 Task: Sort the products in the category "Chardonnay" by best match.
Action: Mouse moved to (1090, 345)
Screenshot: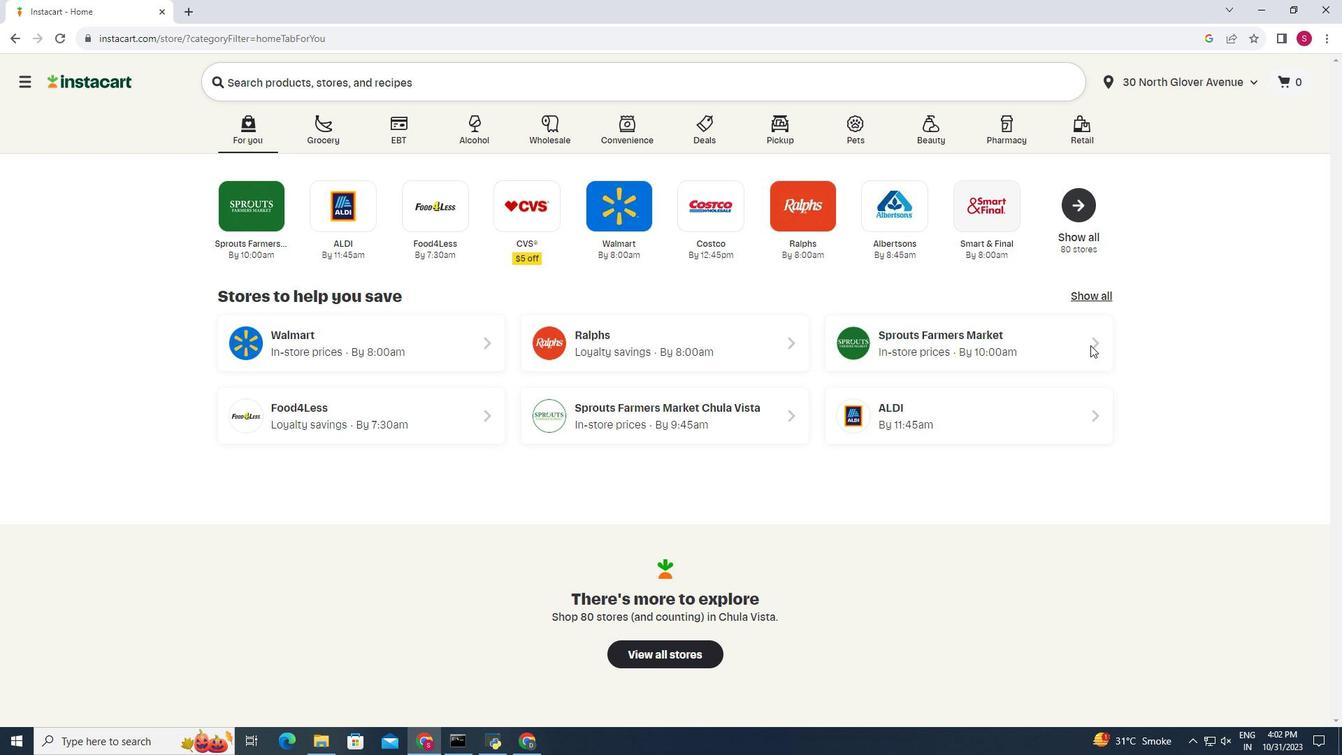 
Action: Mouse pressed left at (1090, 345)
Screenshot: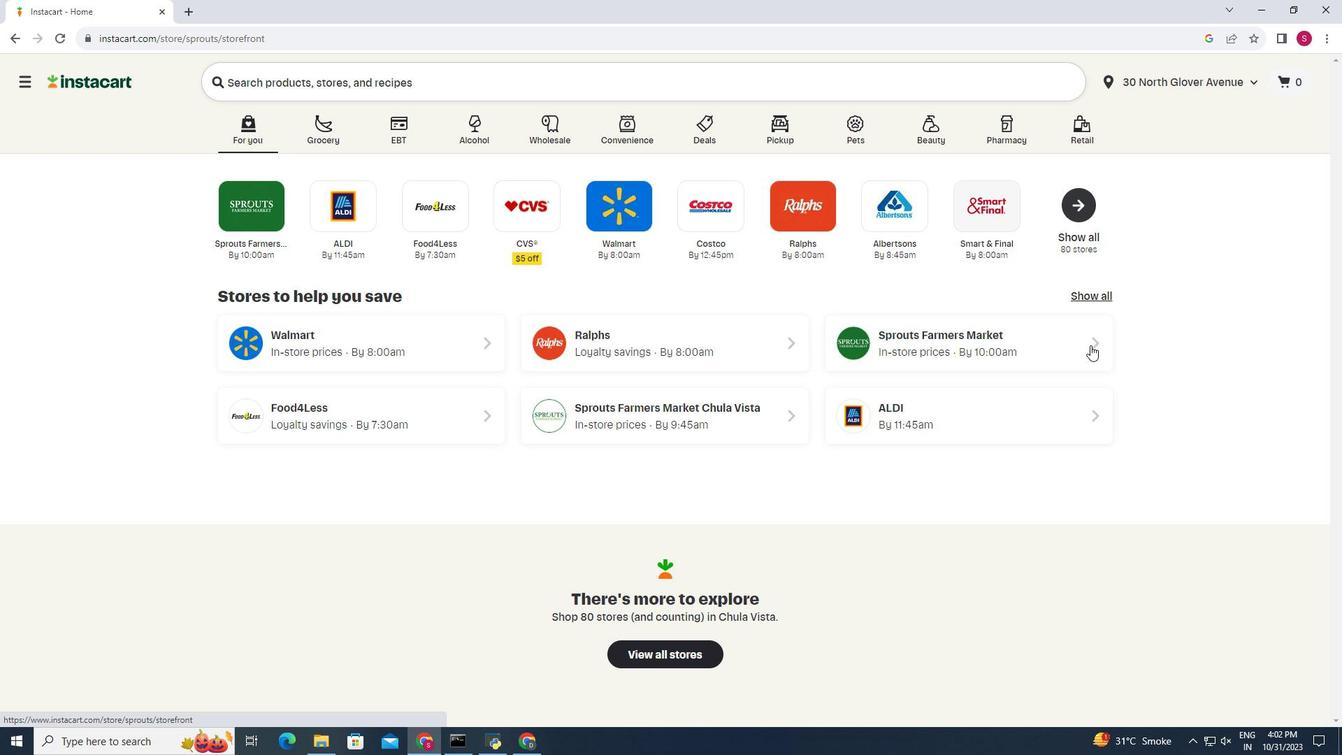 
Action: Mouse moved to (97, 666)
Screenshot: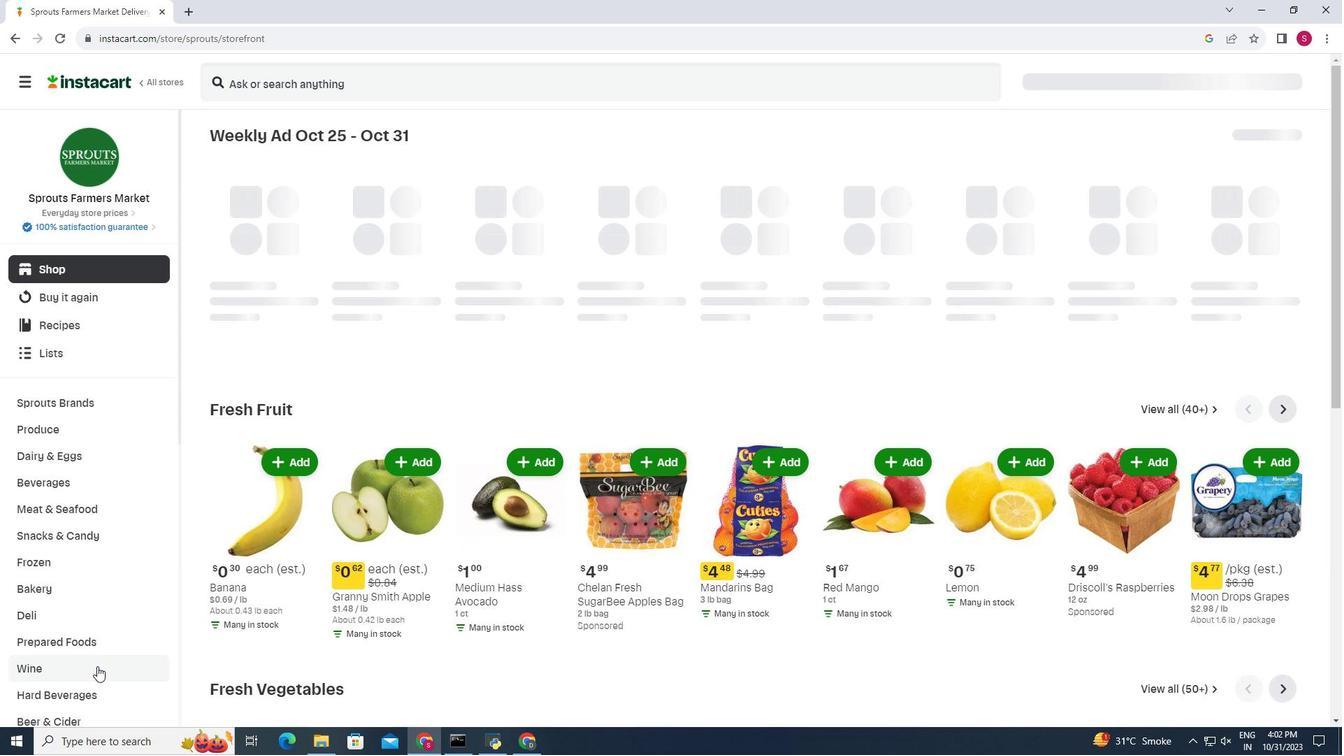 
Action: Mouse pressed left at (97, 666)
Screenshot: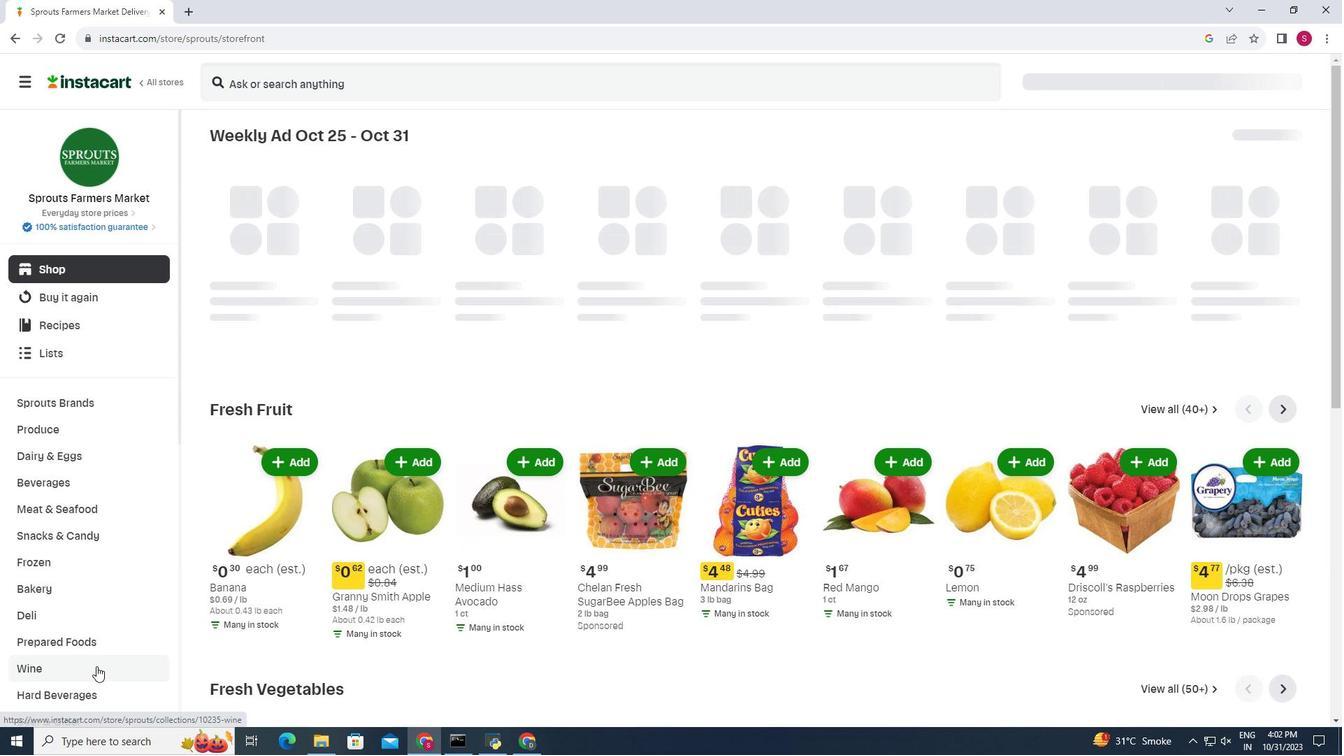 
Action: Mouse moved to (388, 180)
Screenshot: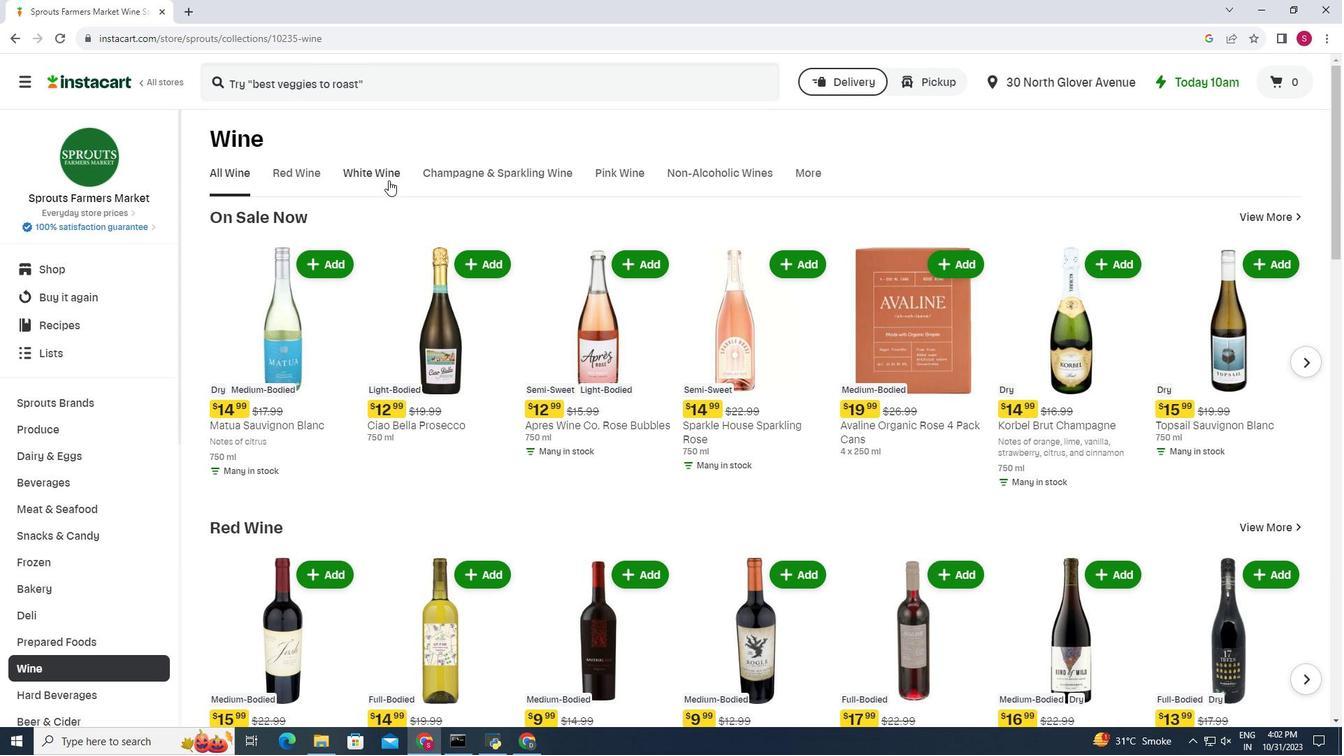 
Action: Mouse pressed left at (388, 180)
Screenshot: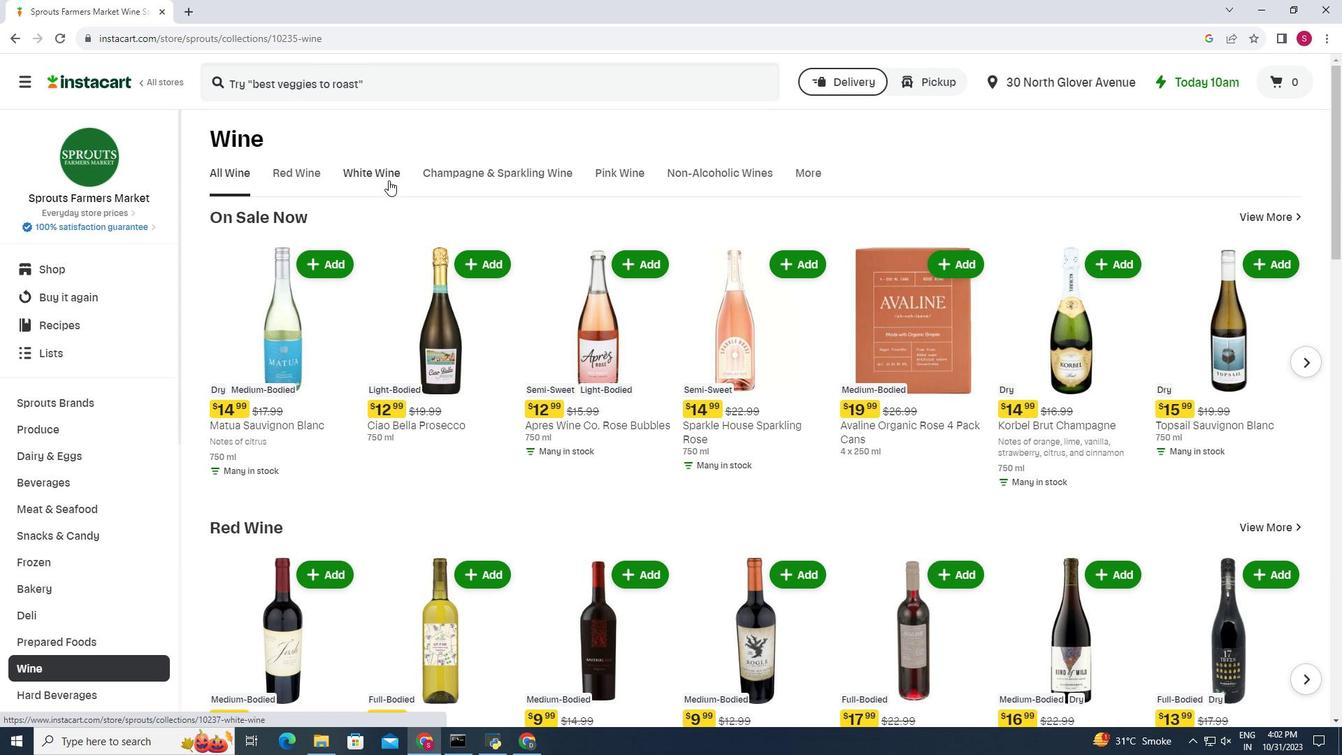 
Action: Mouse moved to (481, 237)
Screenshot: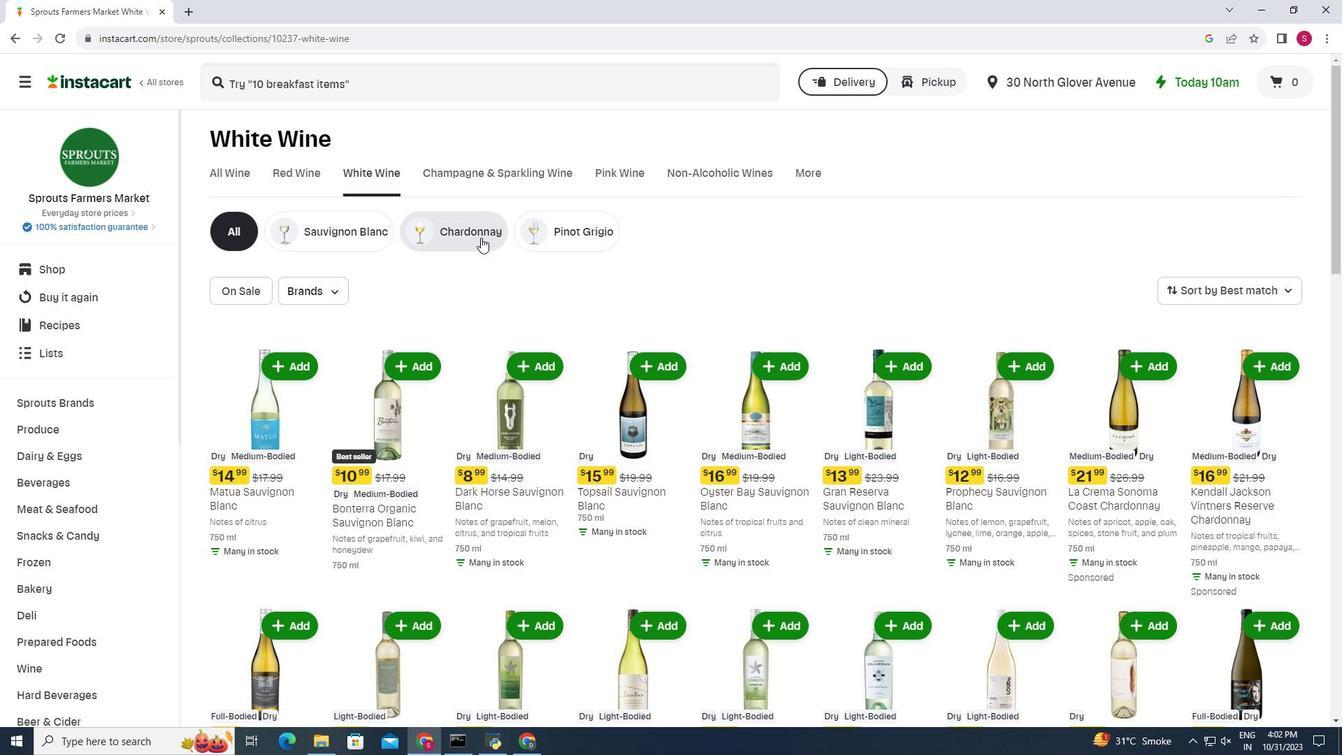 
Action: Mouse pressed left at (481, 237)
Screenshot: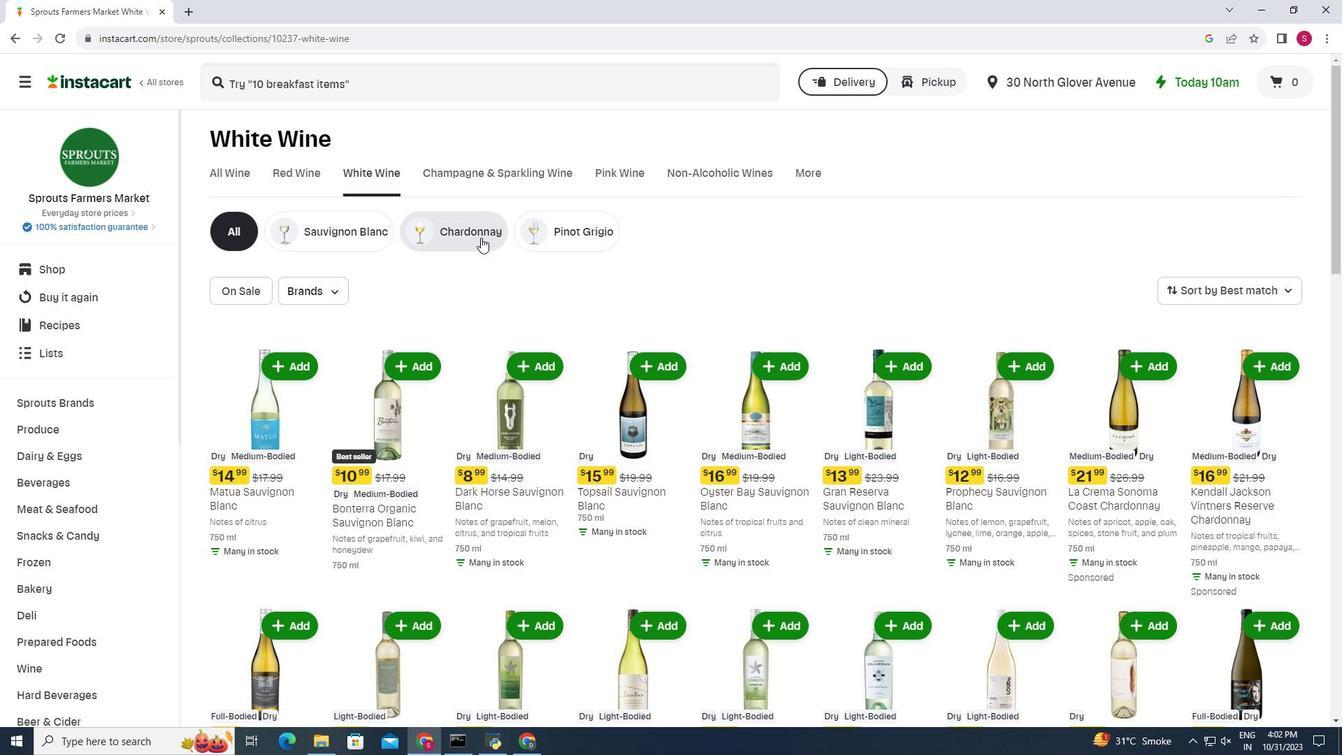 
Action: Mouse moved to (753, 287)
Screenshot: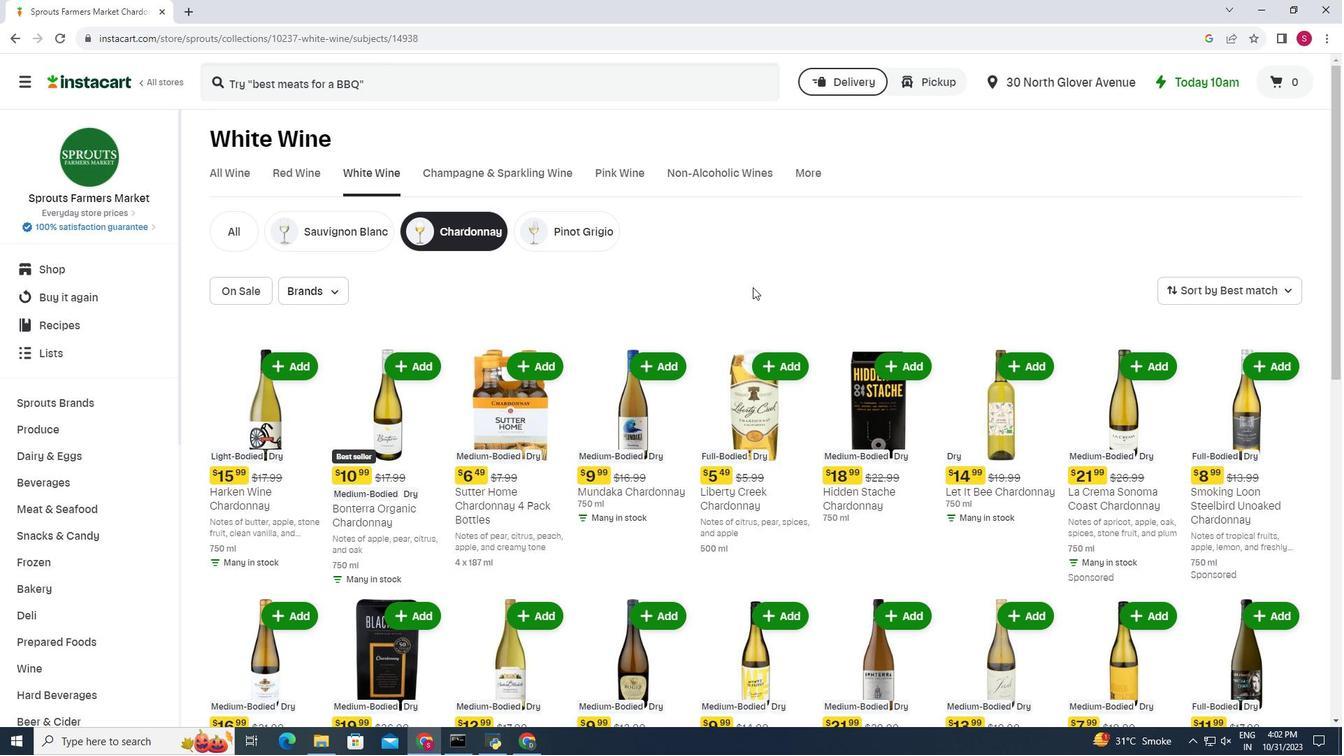 
Action: Mouse scrolled (753, 286) with delta (0, 0)
Screenshot: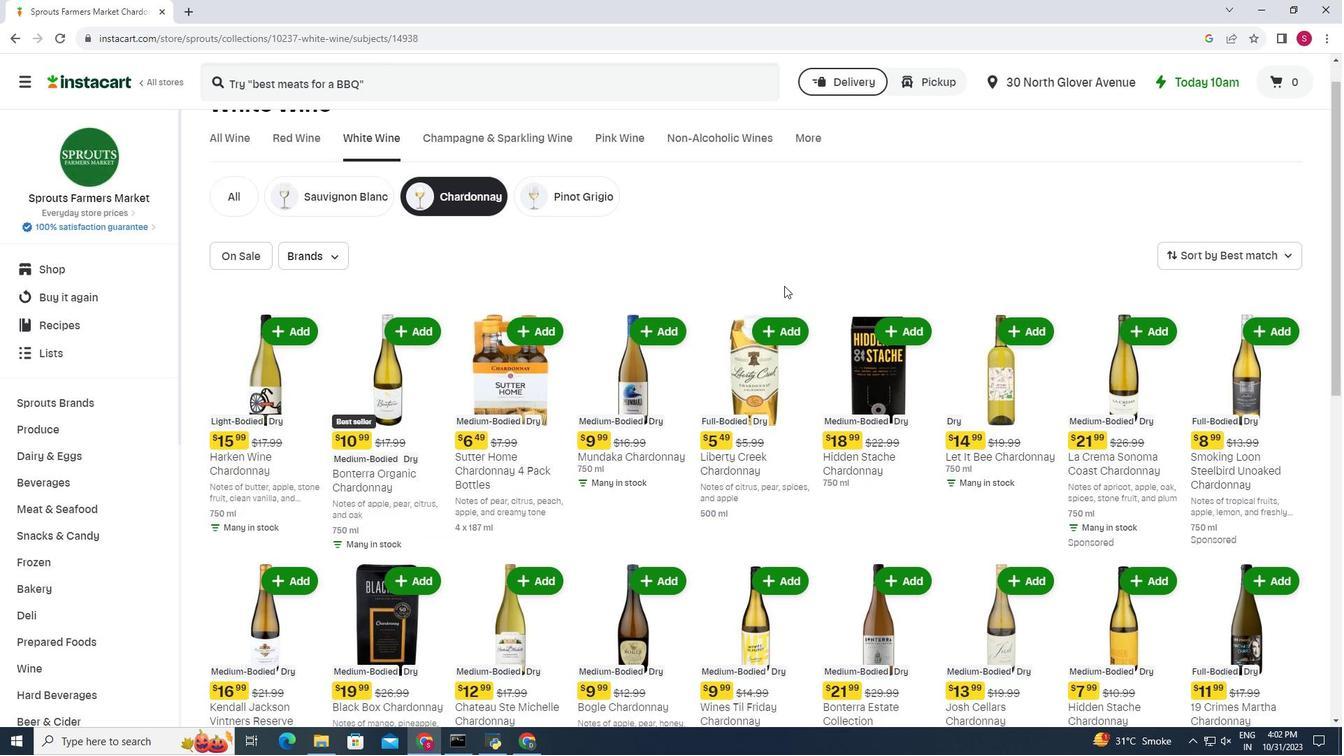 
Action: Mouse moved to (1254, 264)
Screenshot: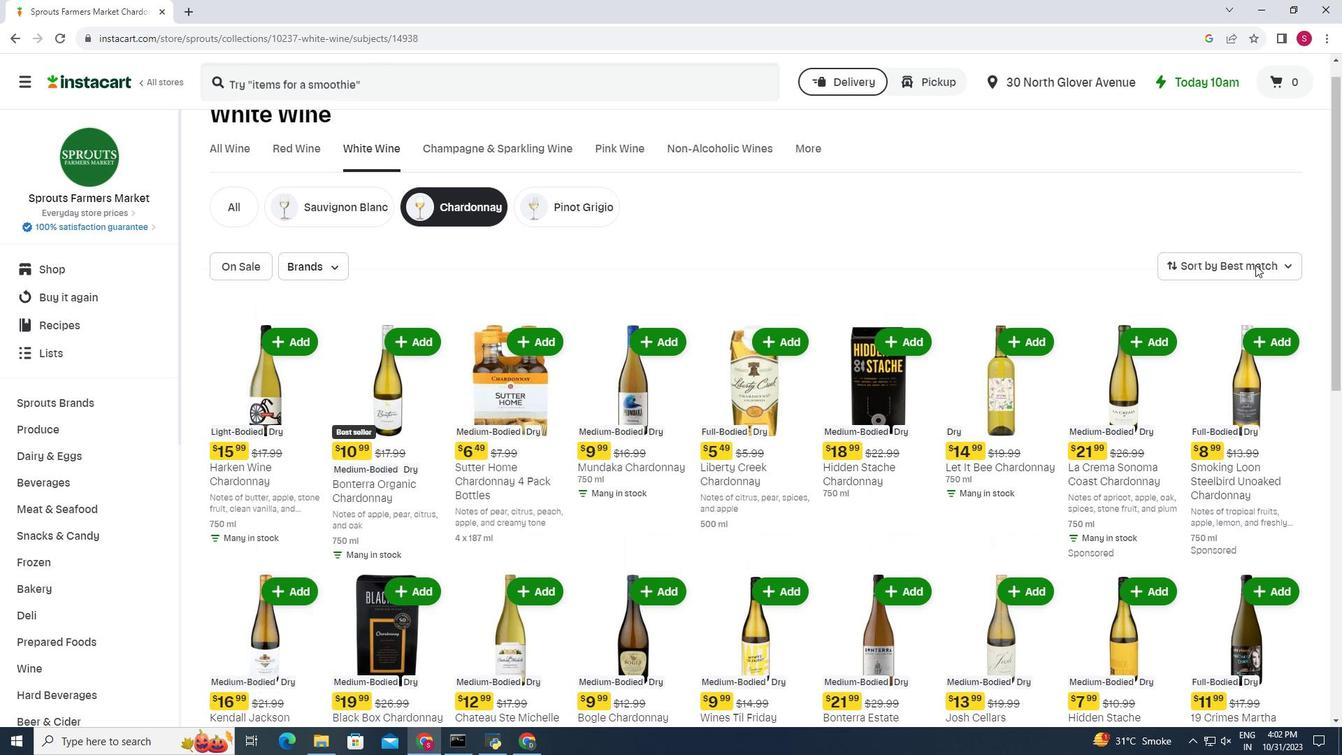 
Action: Mouse scrolled (1254, 265) with delta (0, 0)
Screenshot: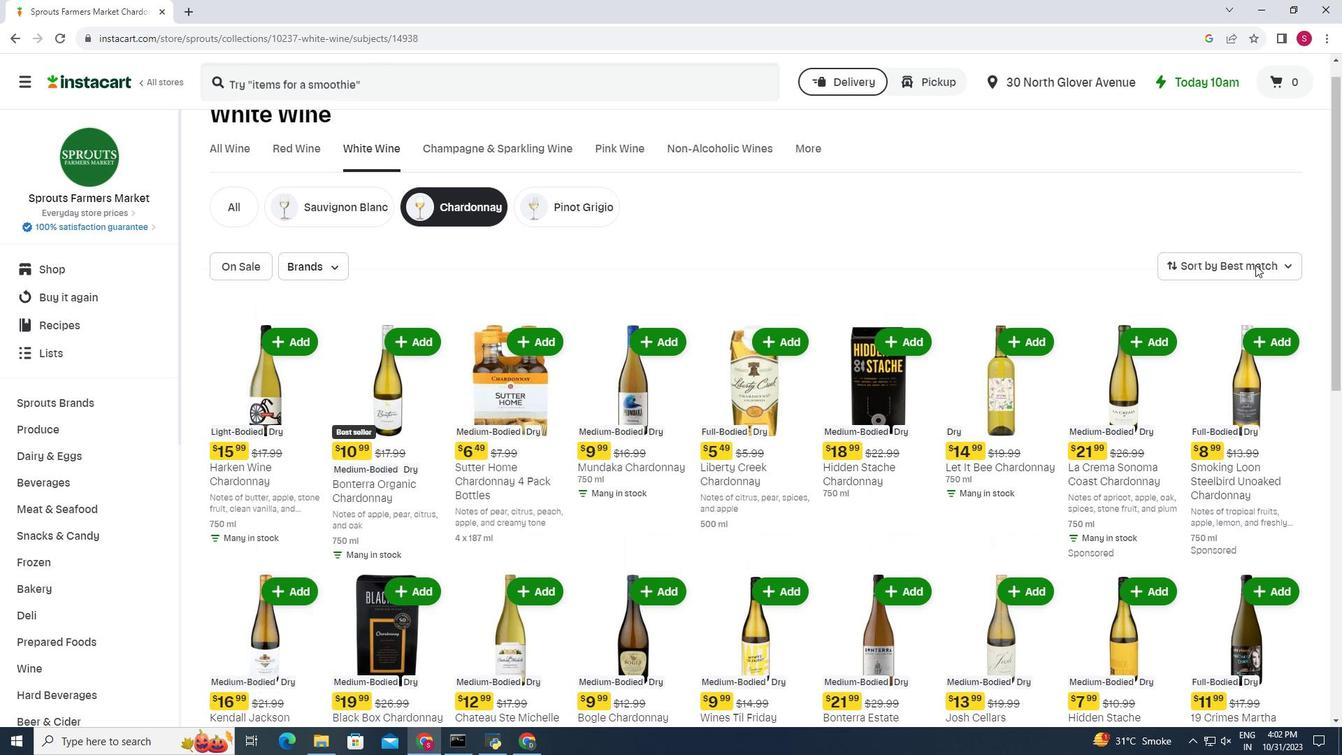 
Action: Mouse moved to (1255, 265)
Screenshot: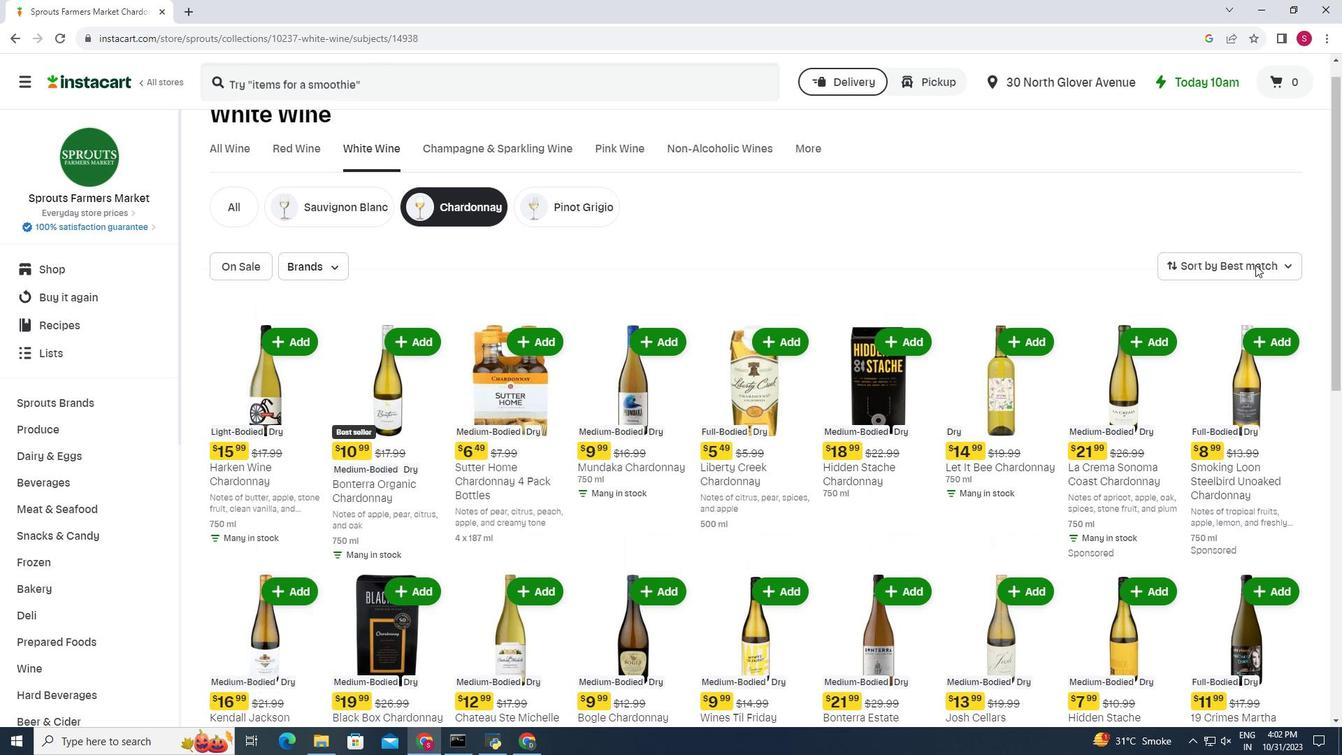 
Action: Mouse scrolled (1255, 265) with delta (0, 0)
Screenshot: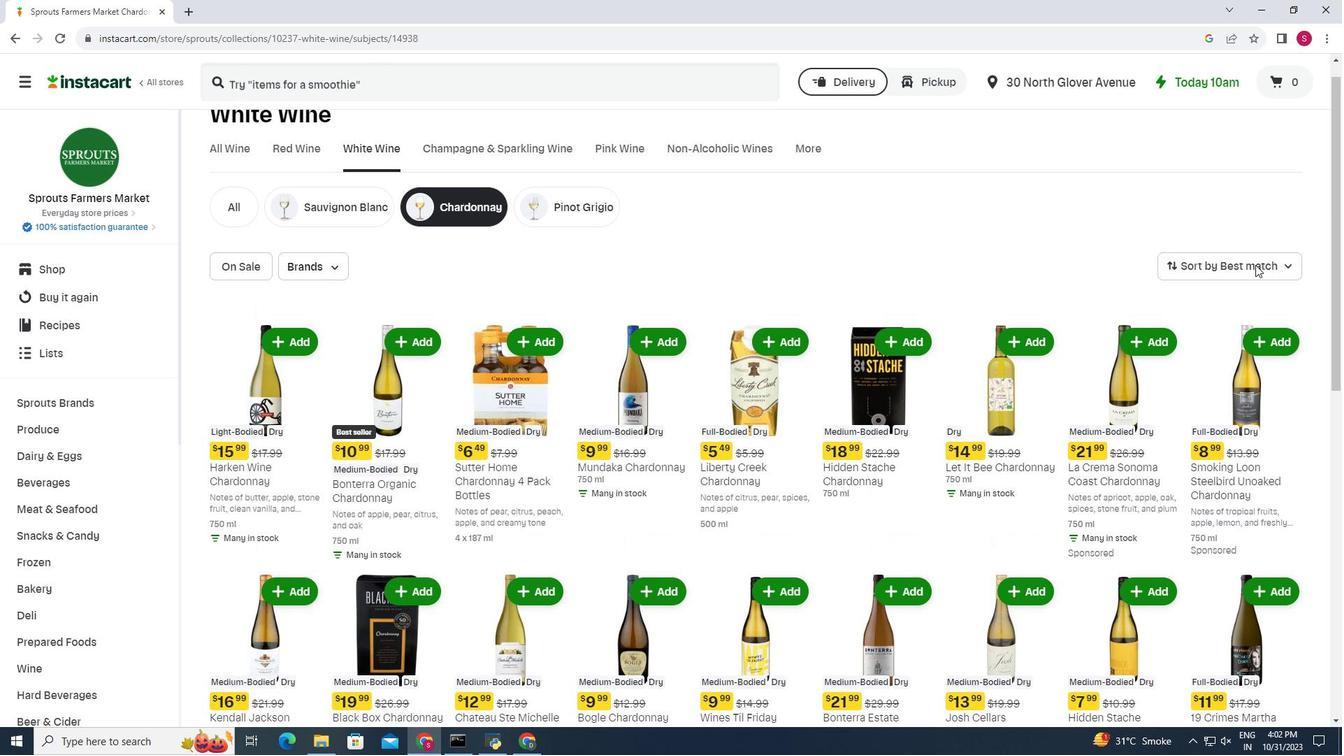 
Action: Mouse moved to (1274, 284)
Screenshot: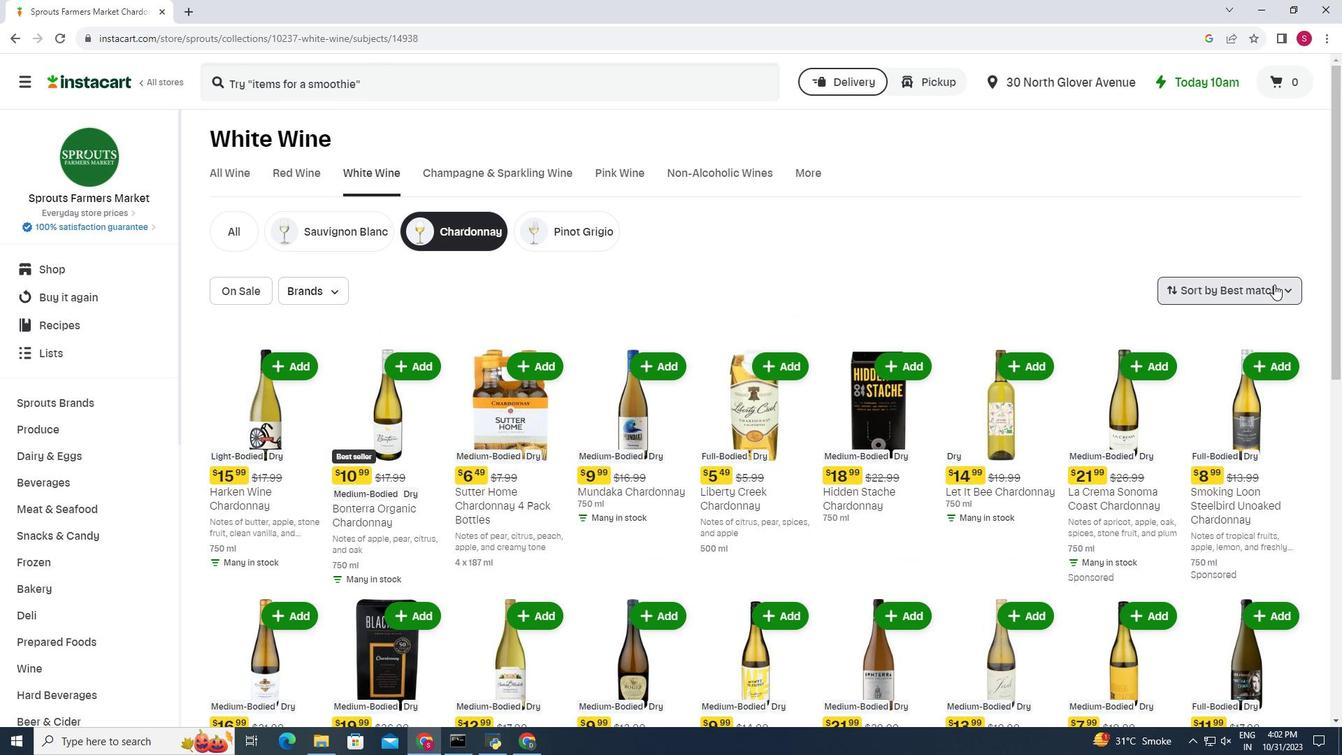 
Action: Mouse pressed left at (1274, 284)
Screenshot: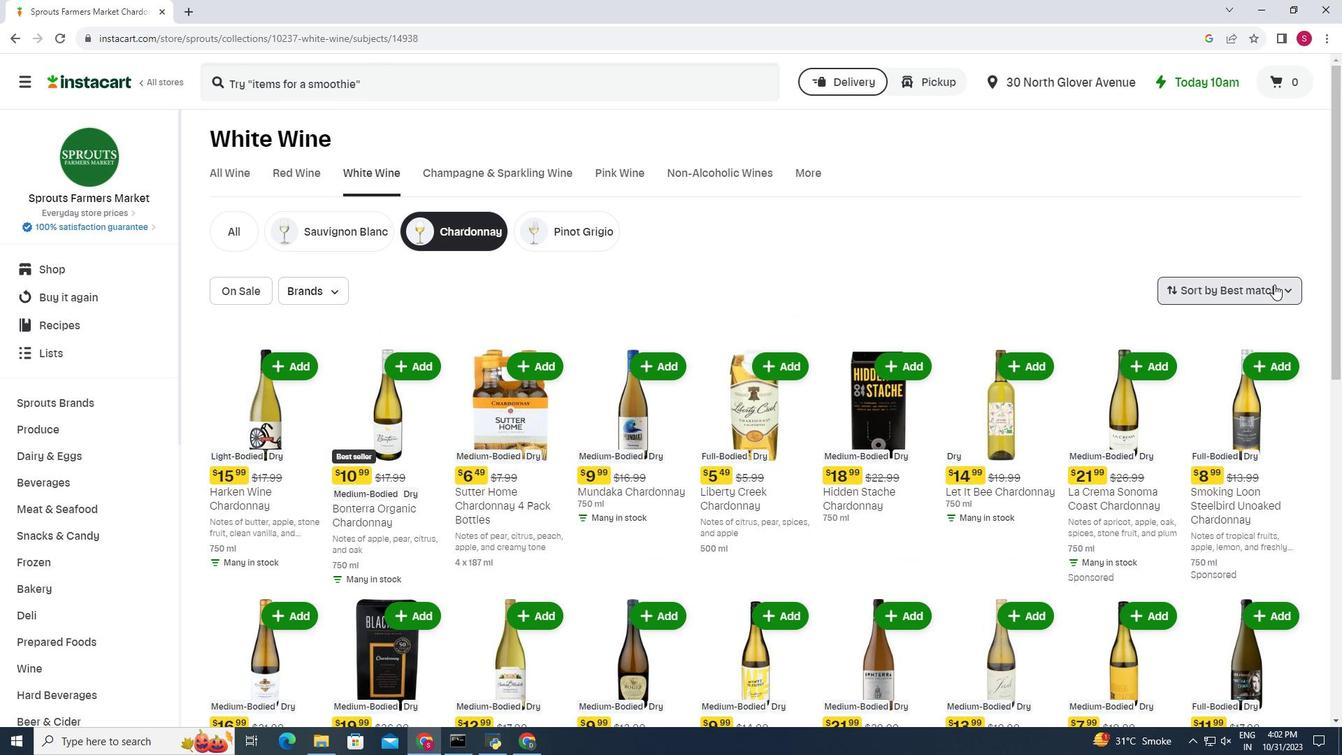
Action: Mouse moved to (1219, 327)
Screenshot: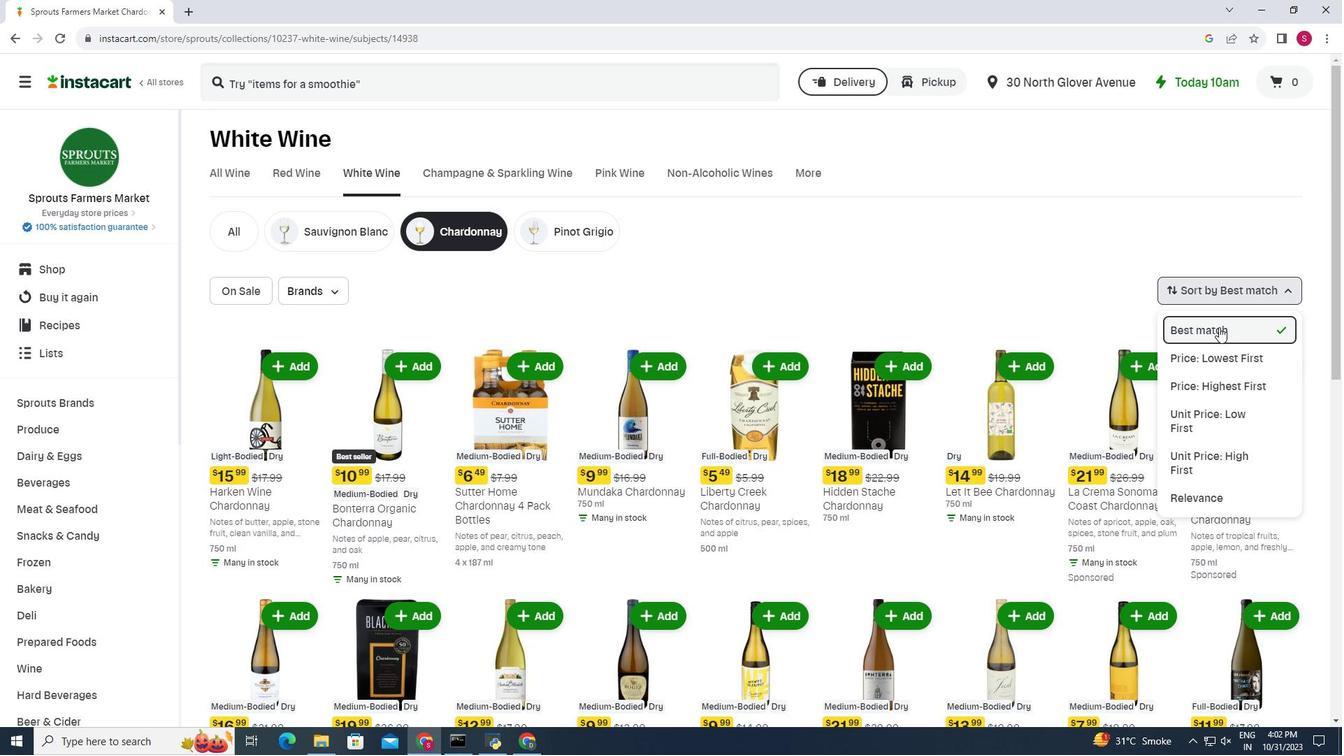 
Action: Mouse pressed left at (1219, 327)
Screenshot: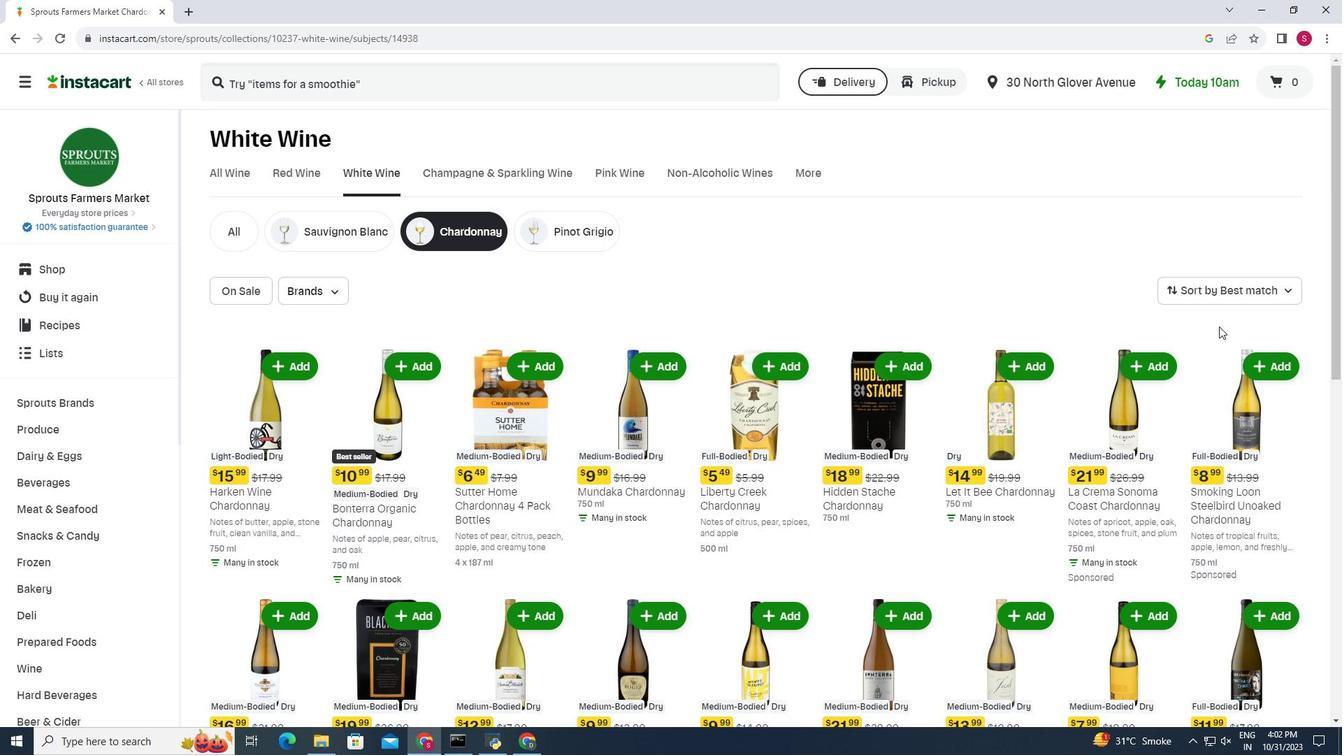 
Action: Mouse moved to (909, 291)
Screenshot: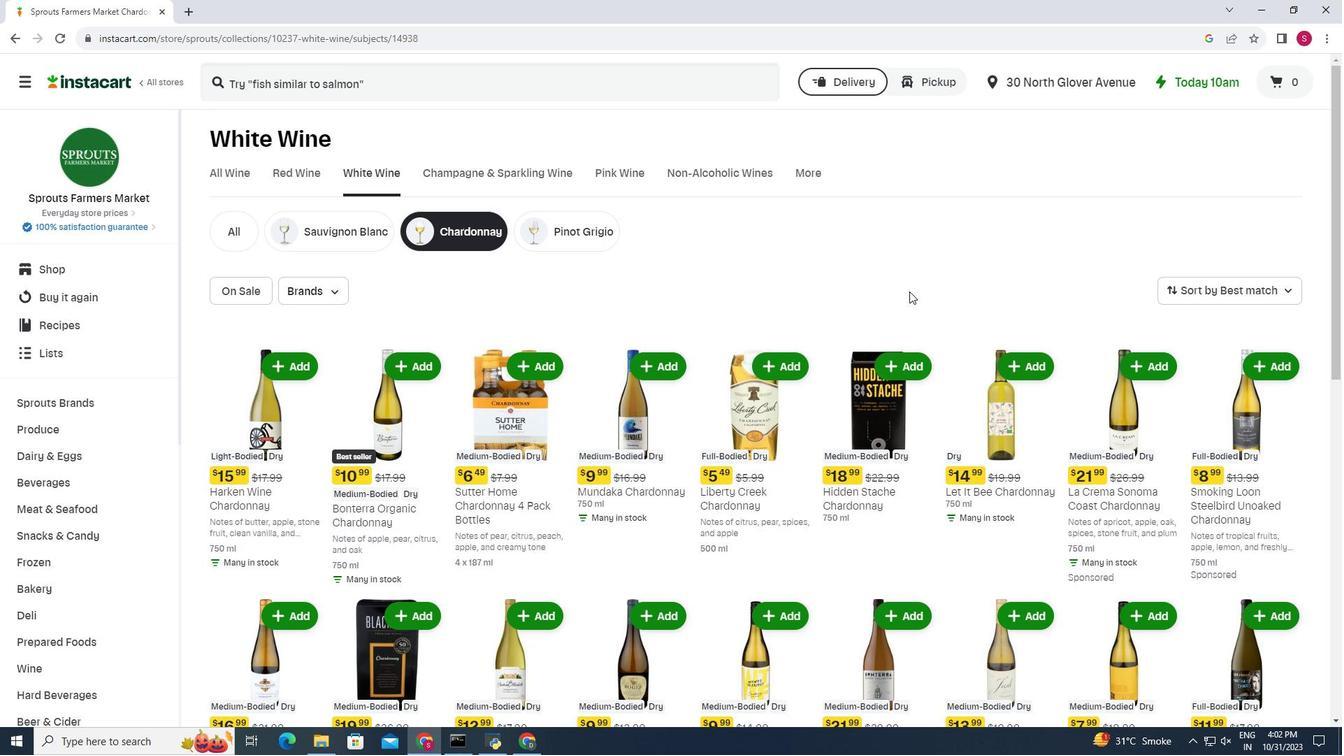 
Action: Mouse scrolled (909, 290) with delta (0, 0)
Screenshot: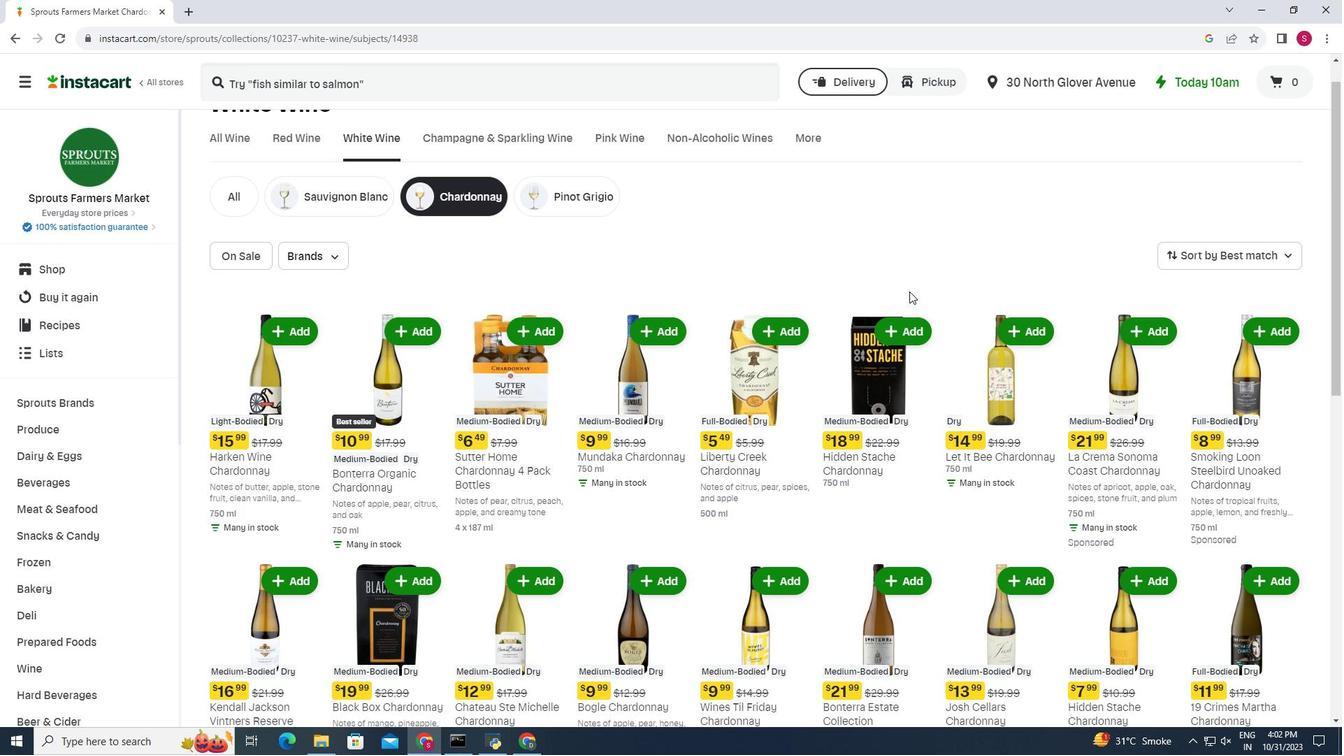 
Action: Mouse scrolled (909, 290) with delta (0, 0)
Screenshot: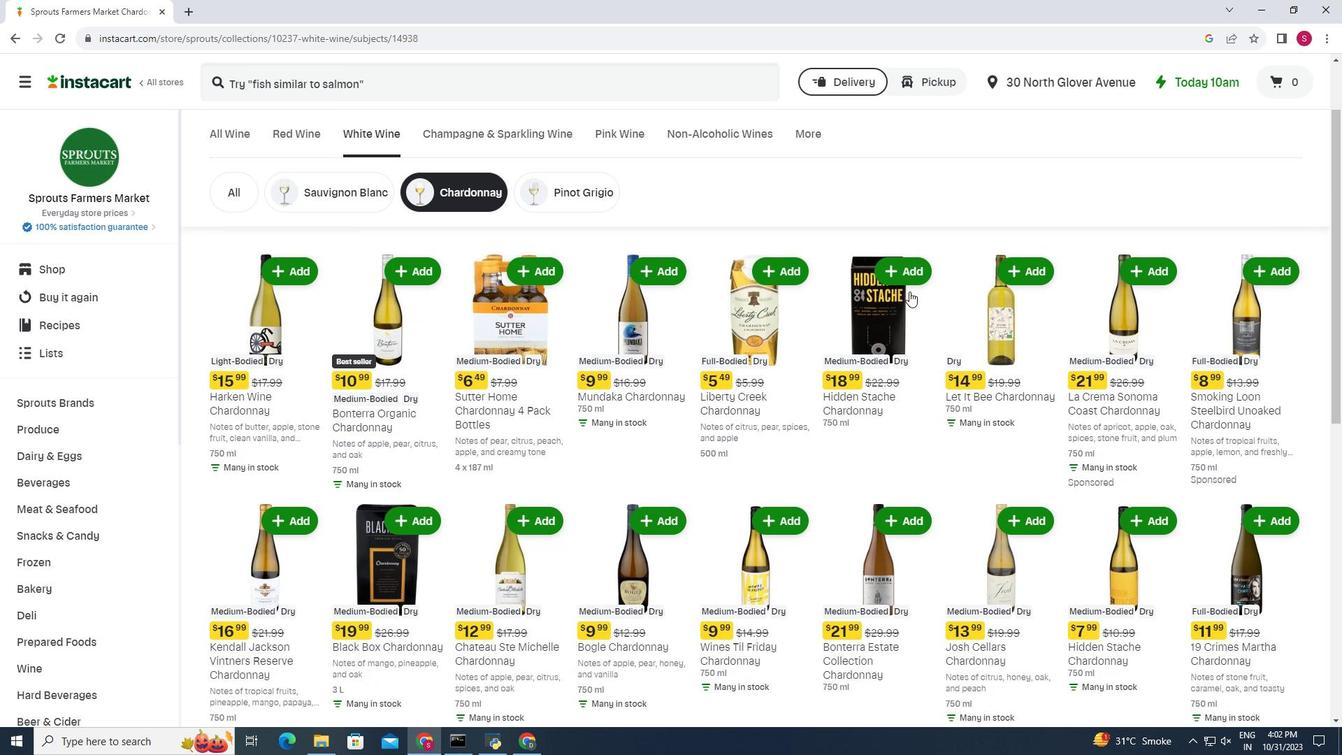 
Action: Mouse scrolled (909, 290) with delta (0, 0)
Screenshot: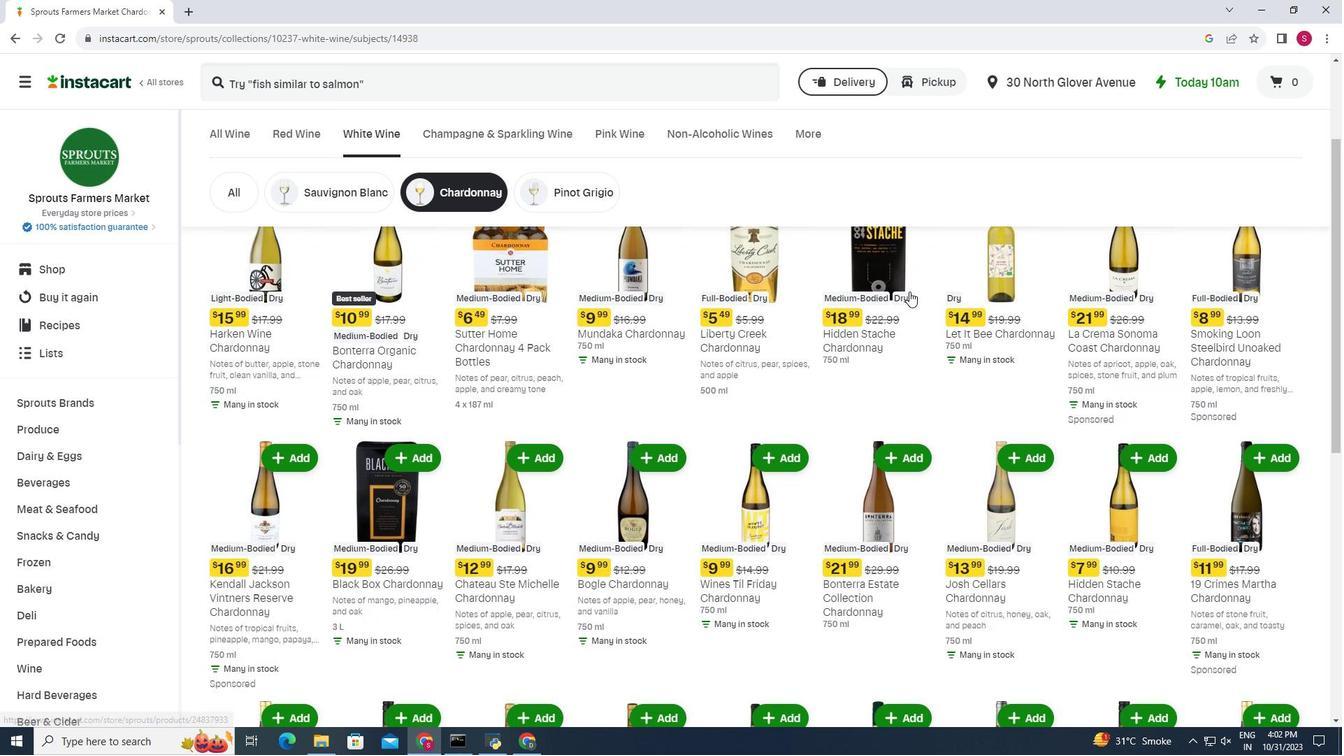 
Action: Mouse moved to (909, 291)
Screenshot: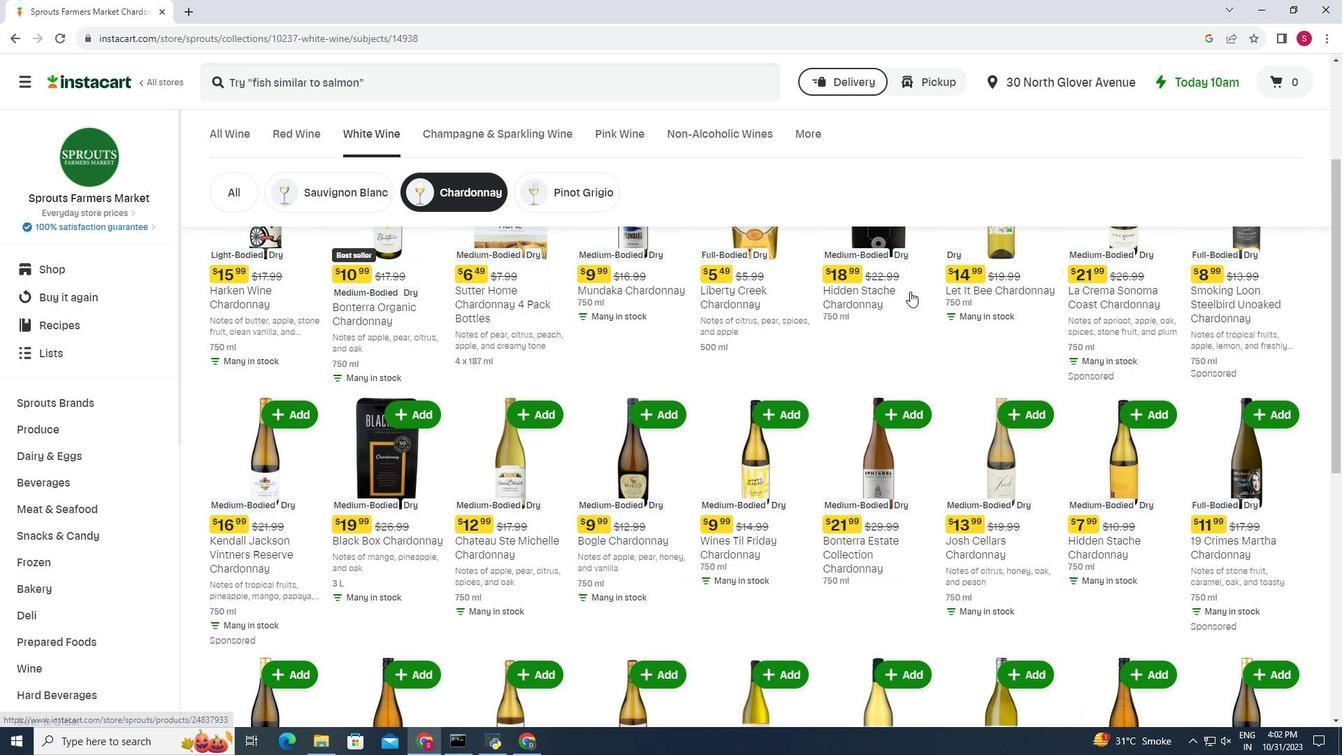 
Action: Mouse scrolled (909, 290) with delta (0, 0)
Screenshot: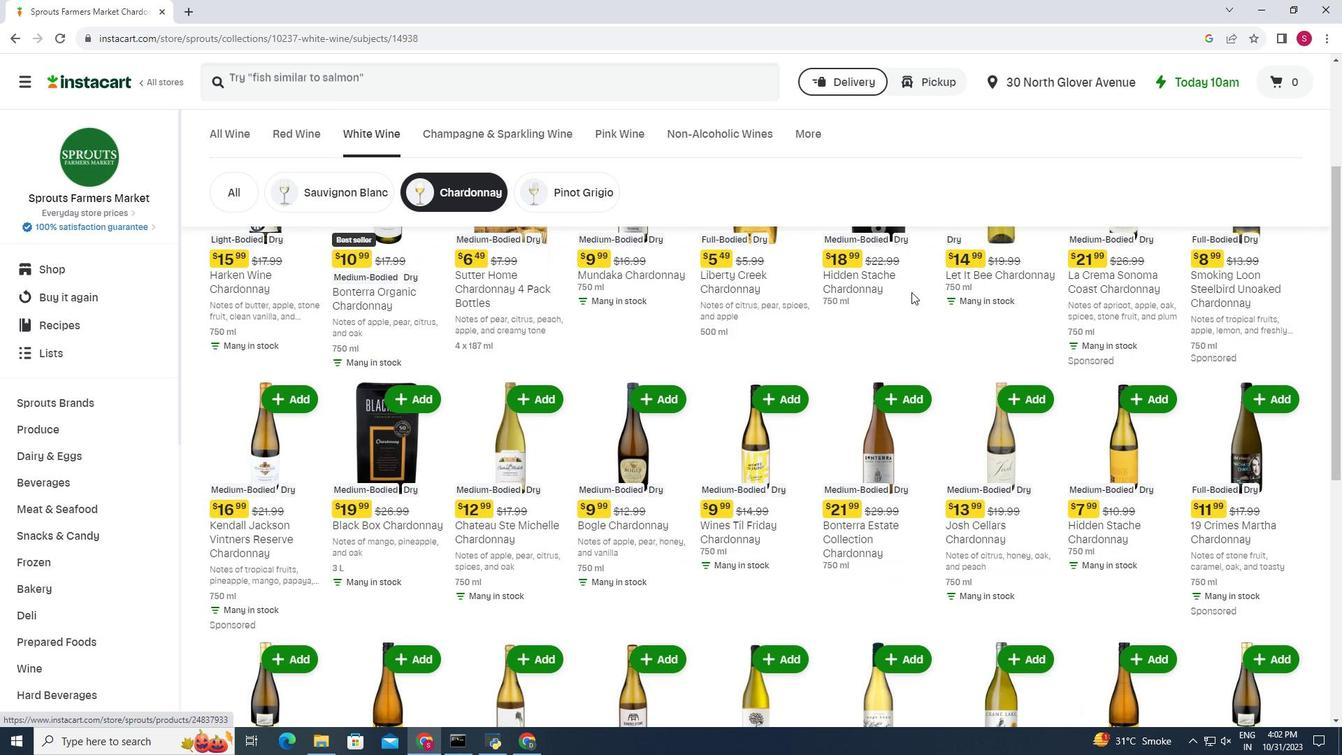 
Action: Mouse moved to (911, 292)
Screenshot: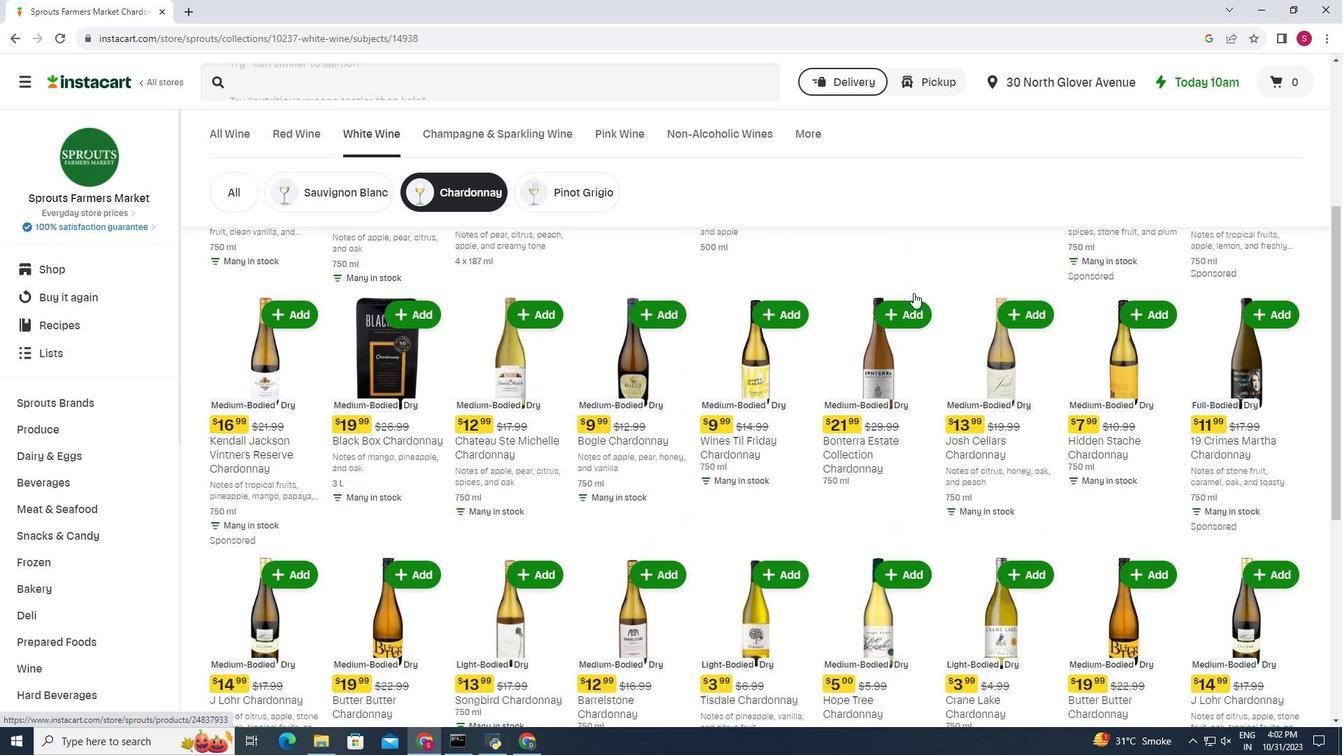 
Action: Mouse scrolled (911, 291) with delta (0, 0)
Screenshot: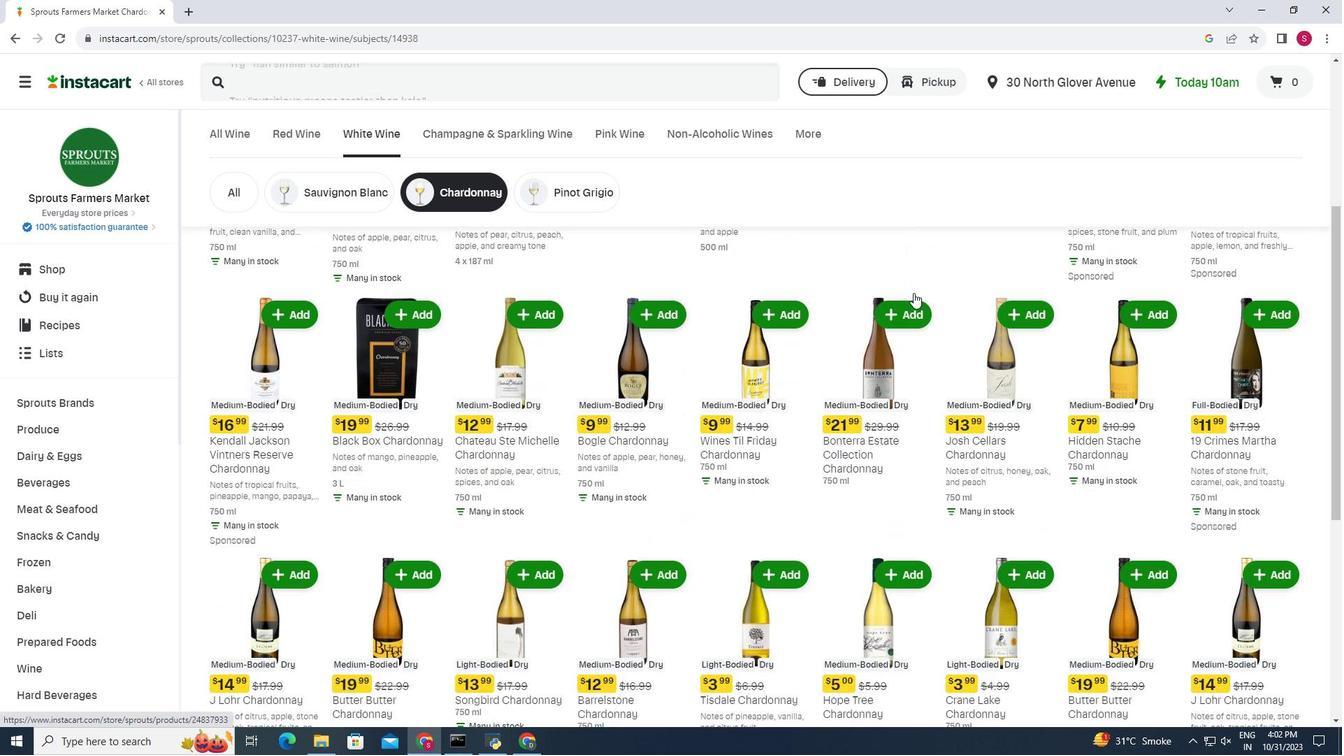 
Action: Mouse moved to (913, 293)
Screenshot: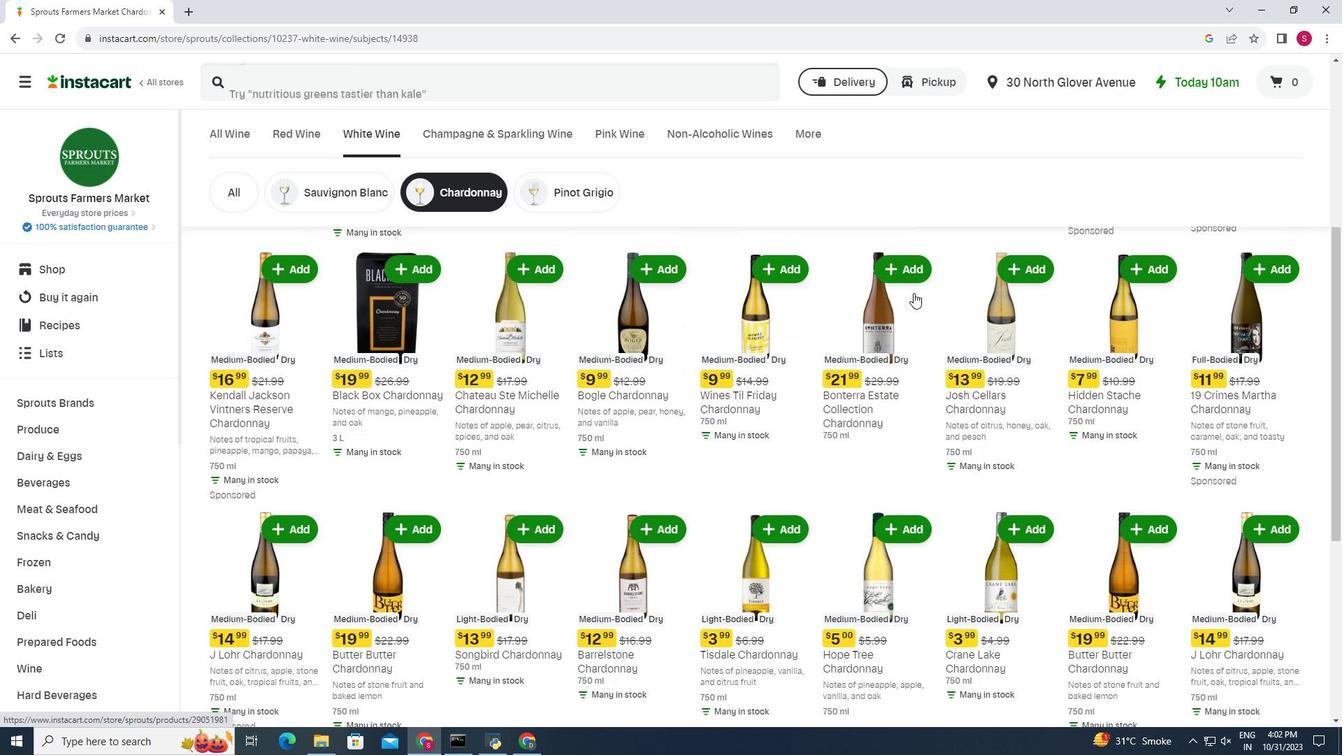 
Action: Mouse scrolled (913, 292) with delta (0, 0)
Screenshot: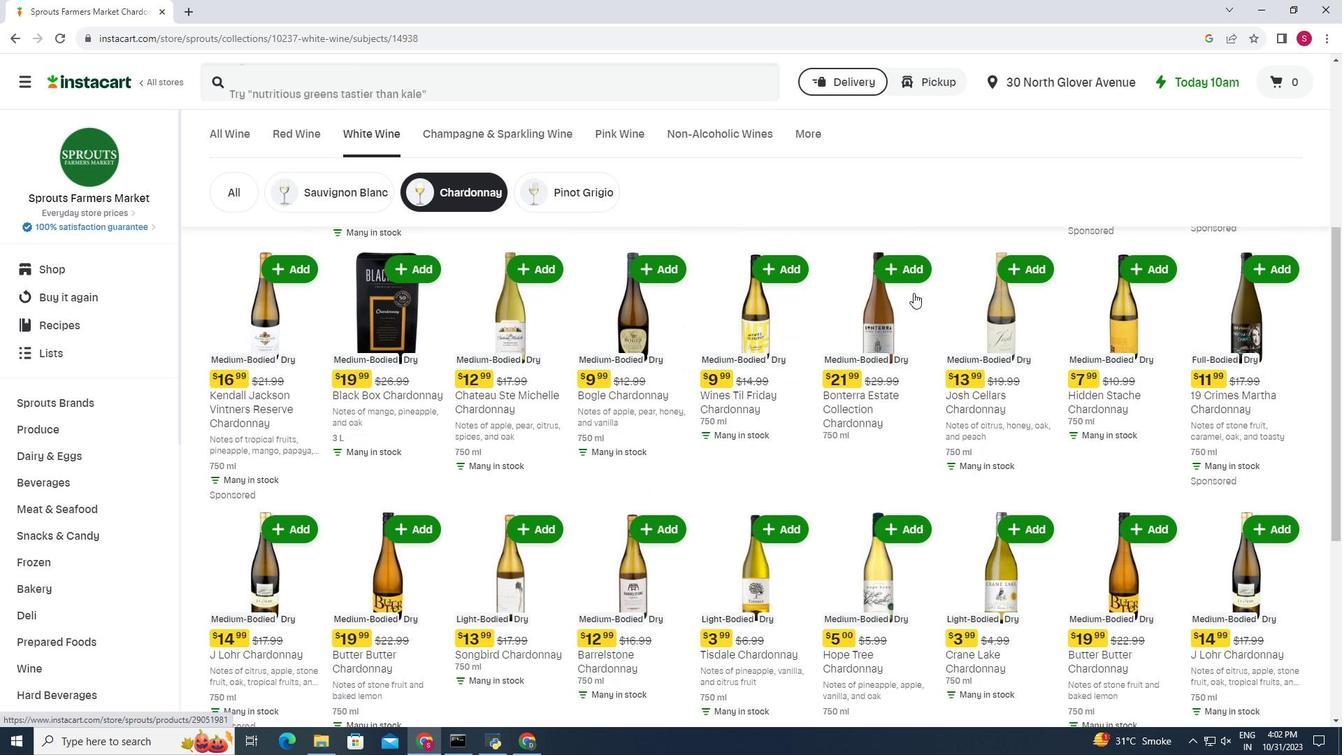 
Action: Mouse moved to (915, 293)
Screenshot: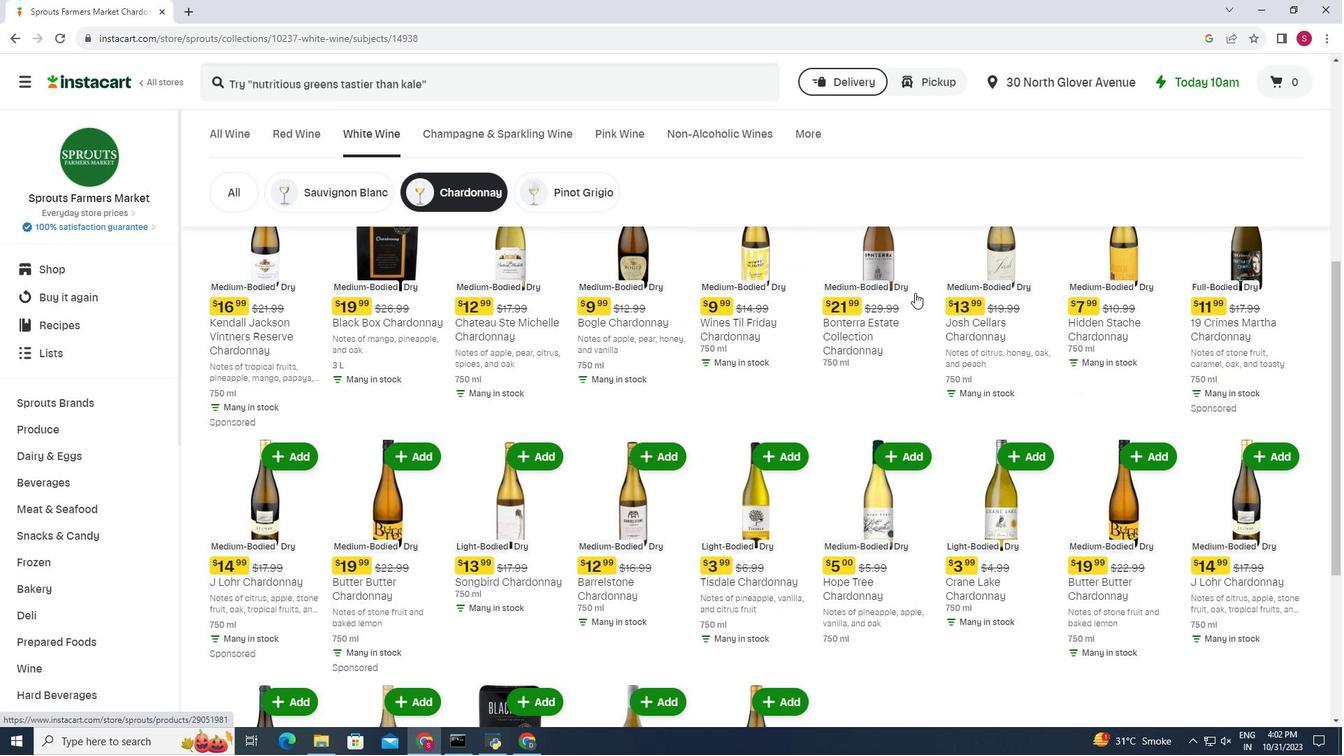 
Action: Mouse scrolled (915, 292) with delta (0, 0)
Screenshot: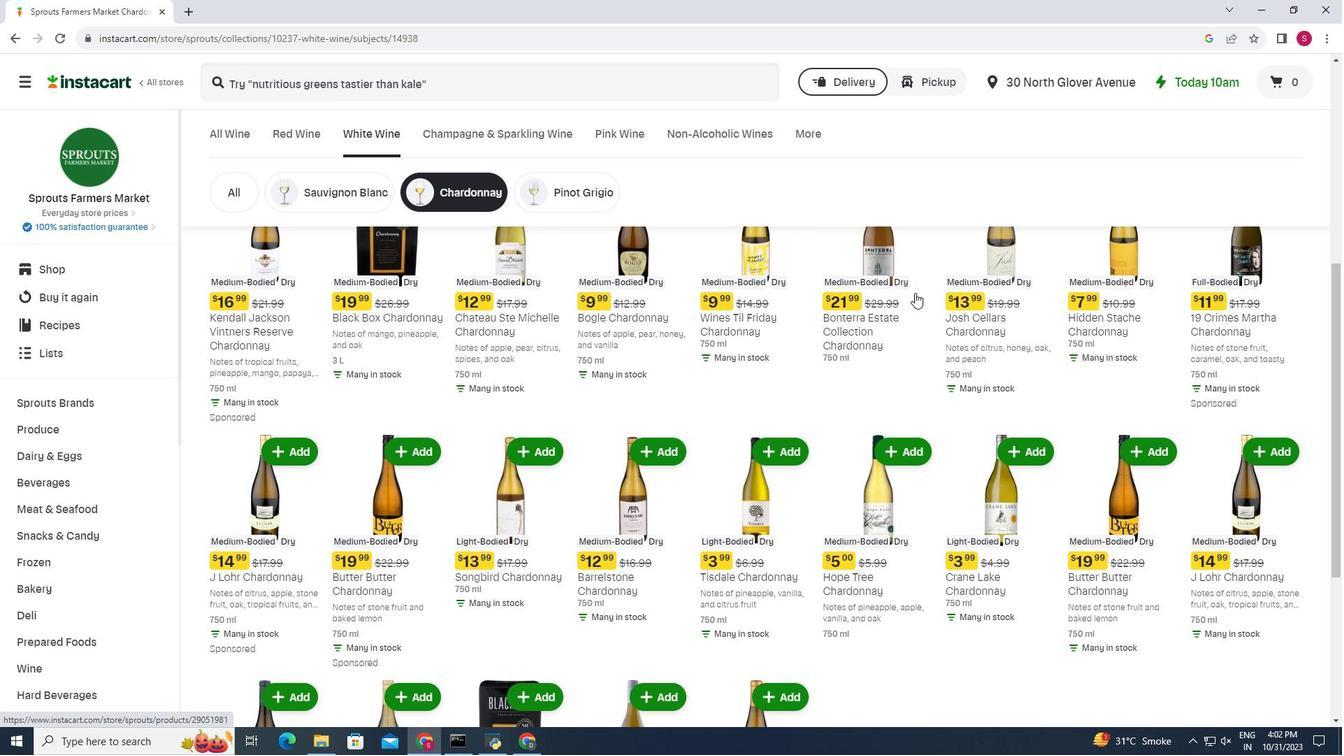 
Action: Mouse scrolled (915, 292) with delta (0, 0)
Screenshot: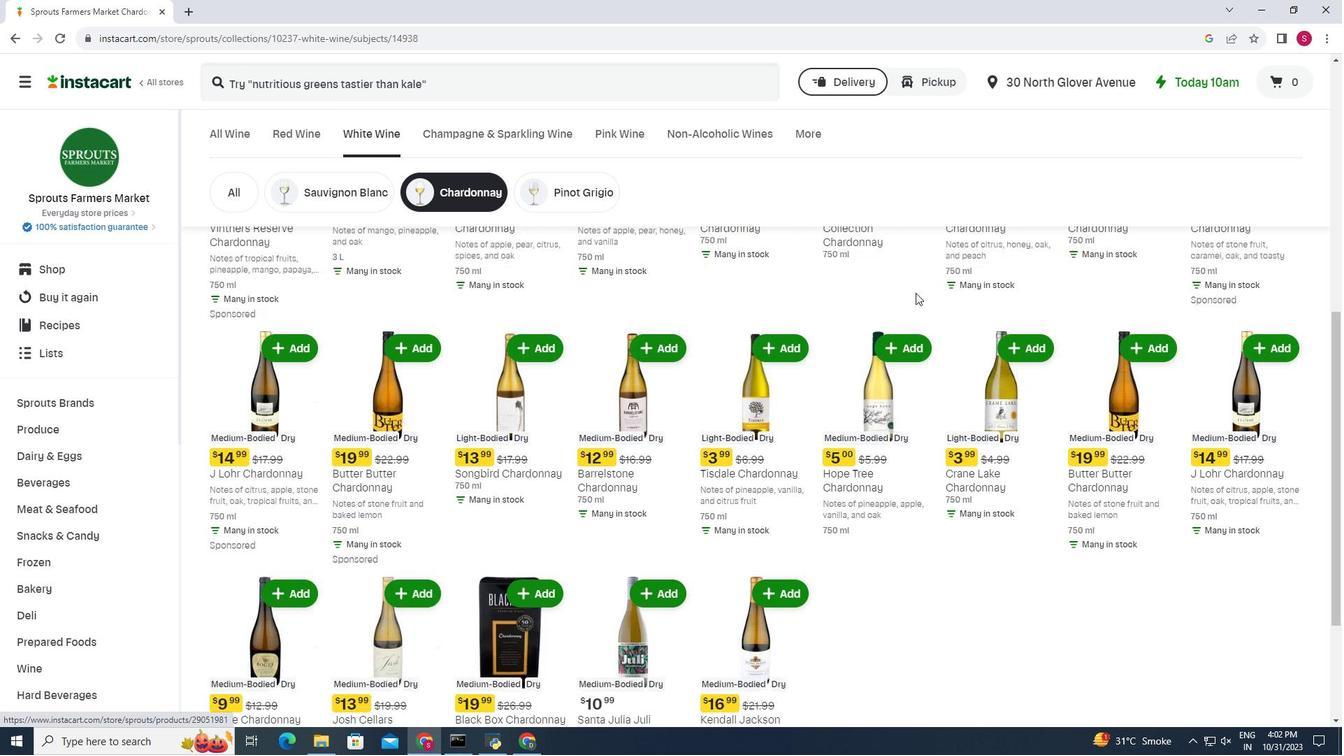
Action: Mouse moved to (916, 293)
Screenshot: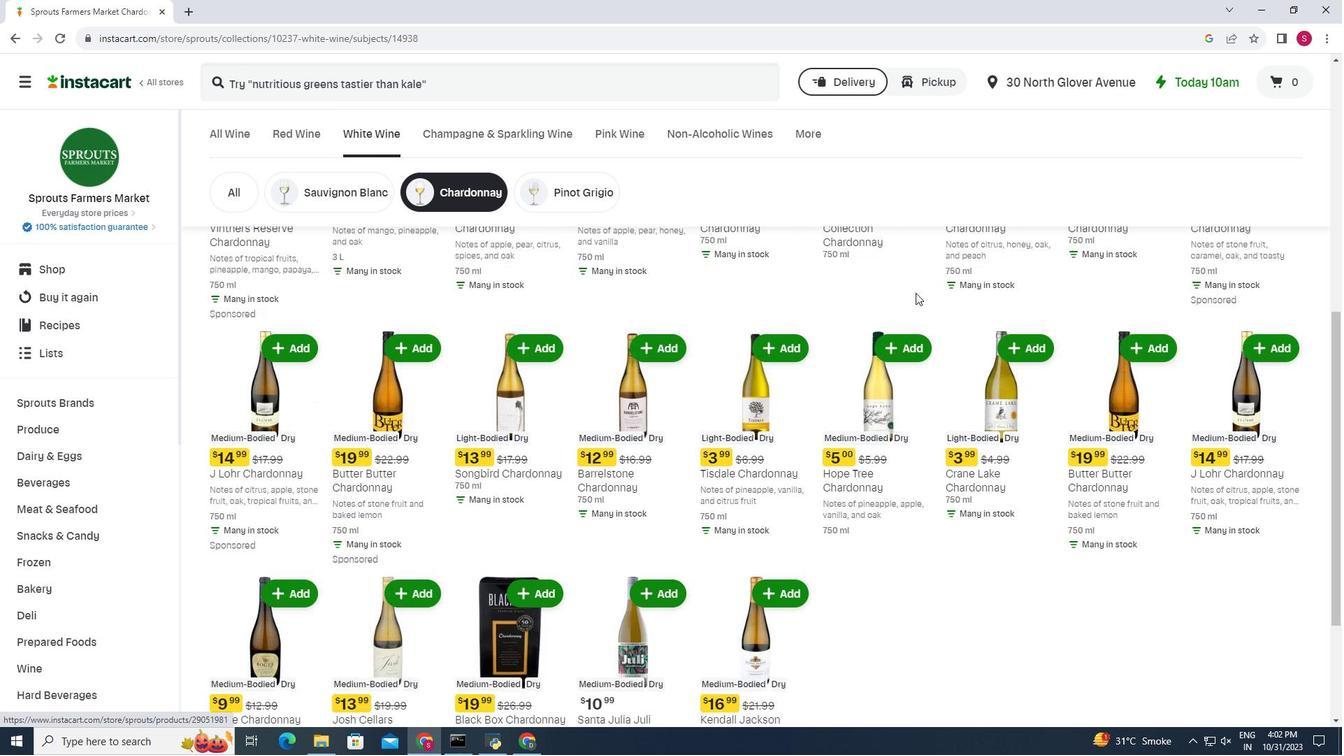 
Action: Mouse scrolled (916, 292) with delta (0, 0)
Screenshot: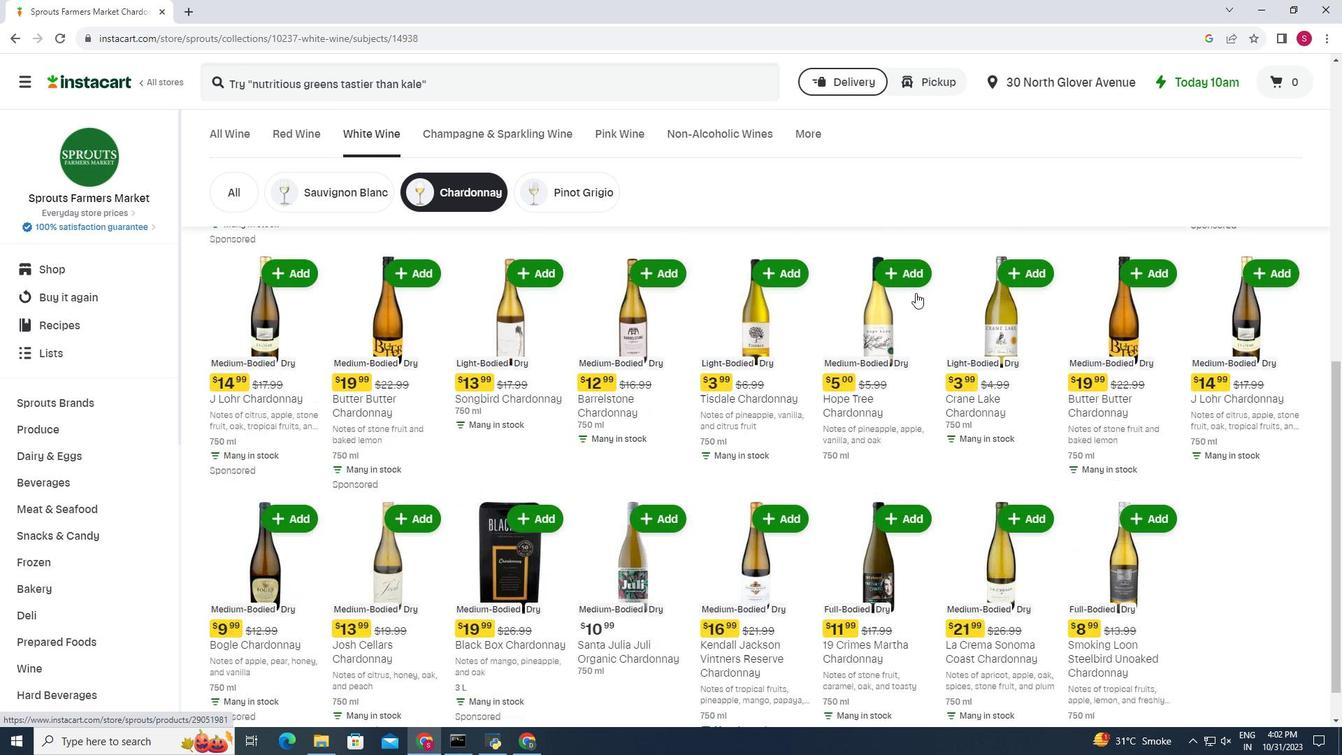 
Action: Mouse scrolled (916, 292) with delta (0, 0)
Screenshot: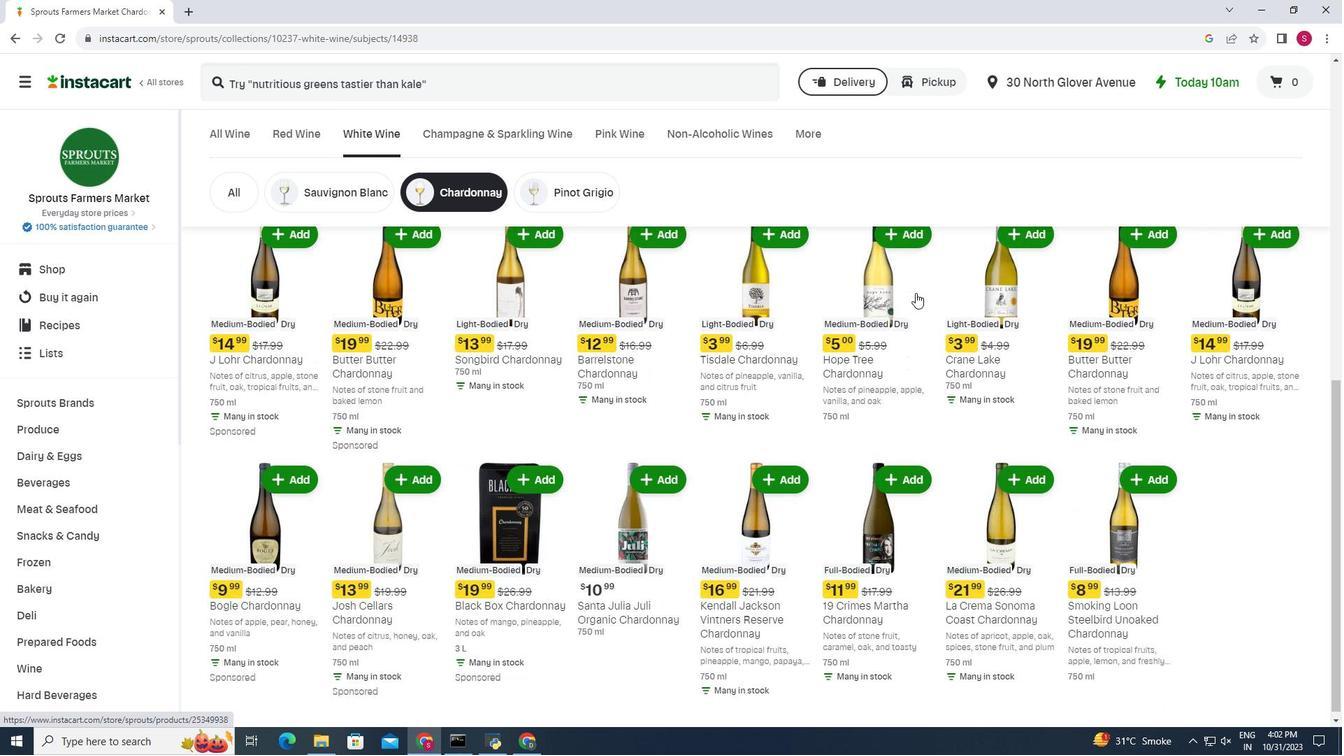 
Action: Mouse scrolled (916, 292) with delta (0, 0)
Screenshot: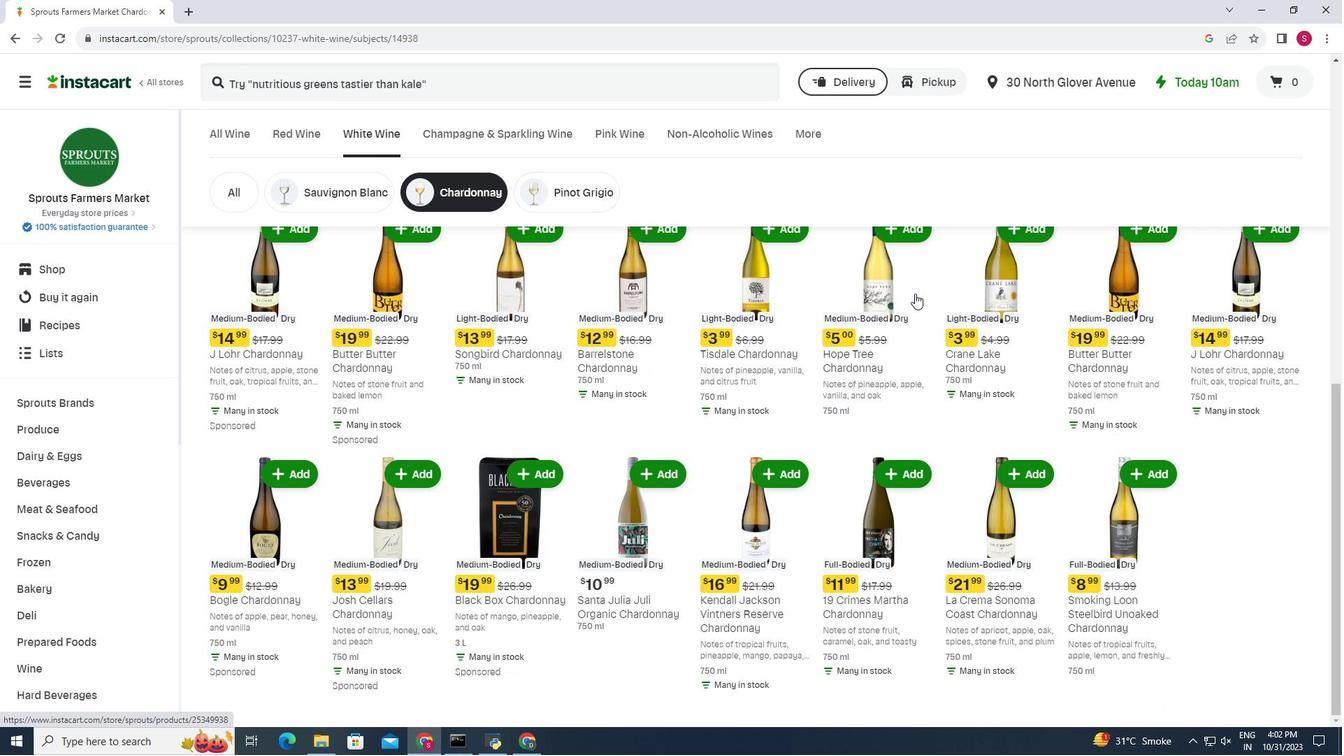 
Action: Mouse moved to (915, 293)
Screenshot: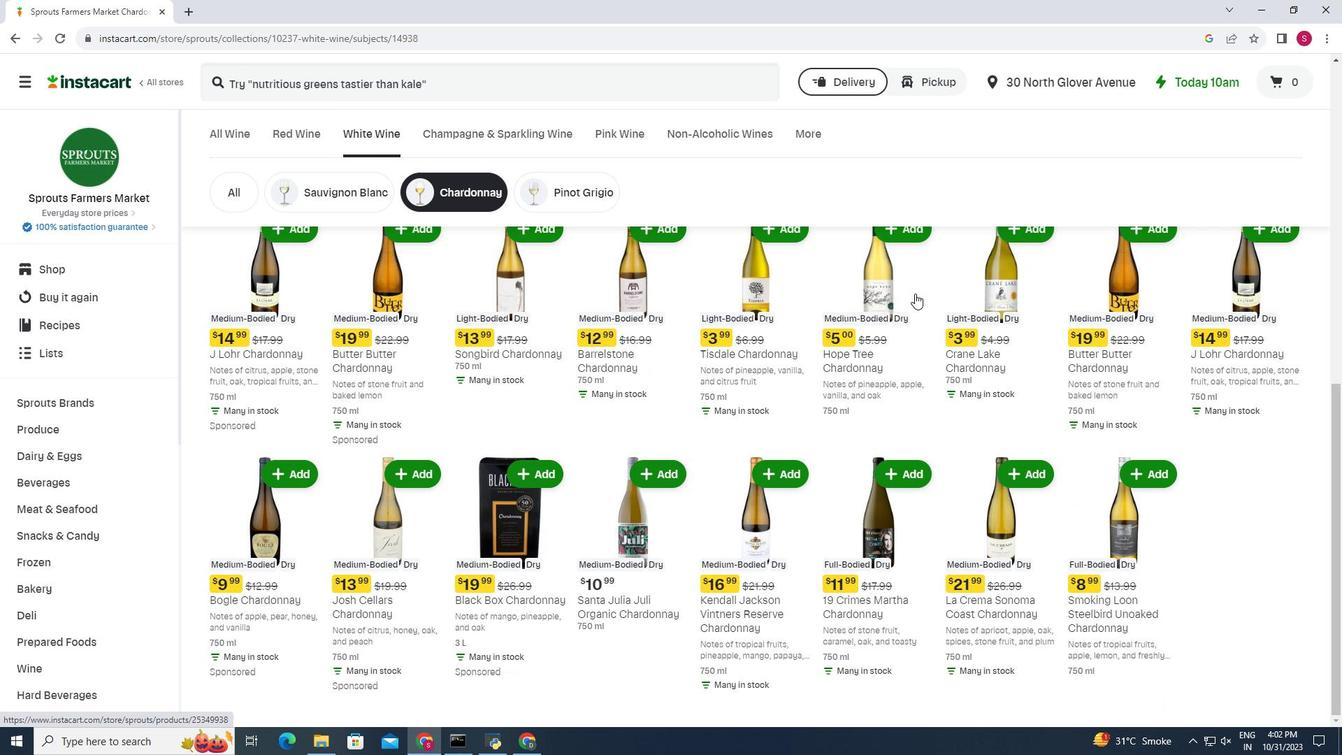 
